 Task: Create a due date automation trigger when advanced on, on the tuesday of the week before a card is due add content with a name not ending with resume at 11:00 AM.
Action: Mouse moved to (1045, 553)
Screenshot: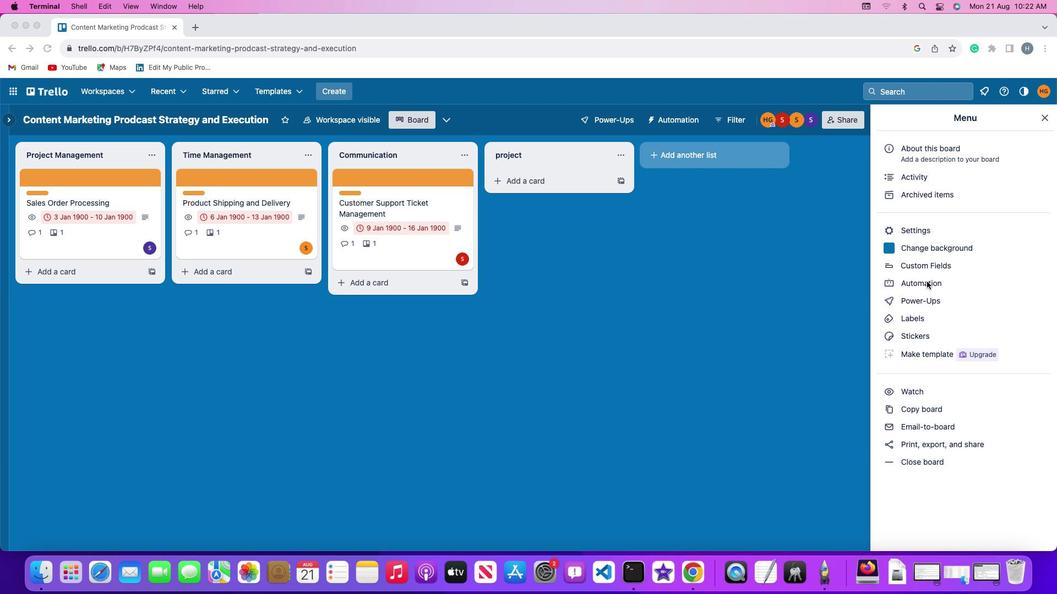 
Action: Mouse pressed left at (1045, 553)
Screenshot: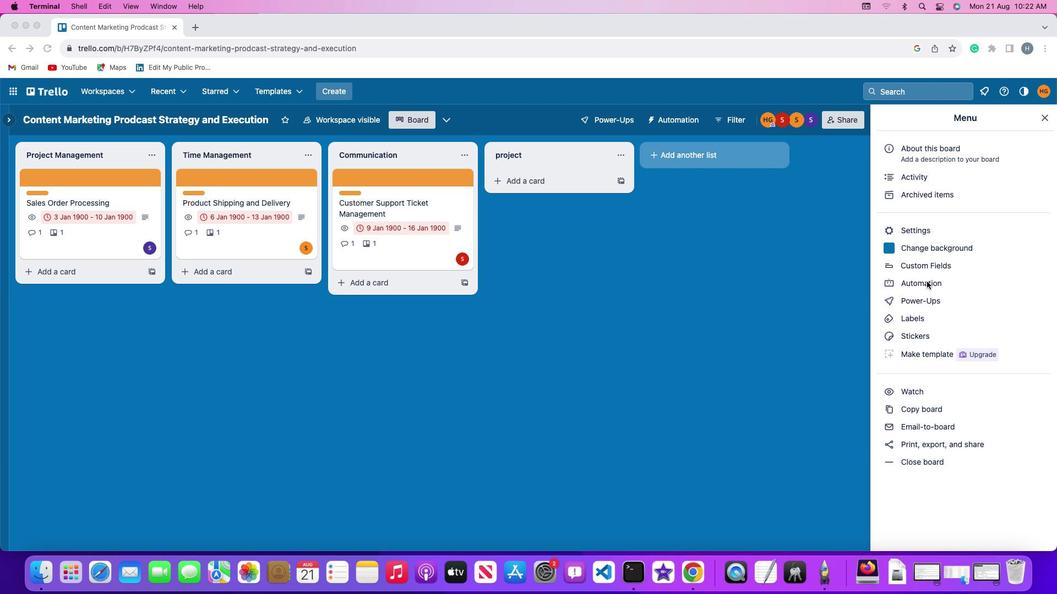 
Action: Mouse pressed left at (1045, 553)
Screenshot: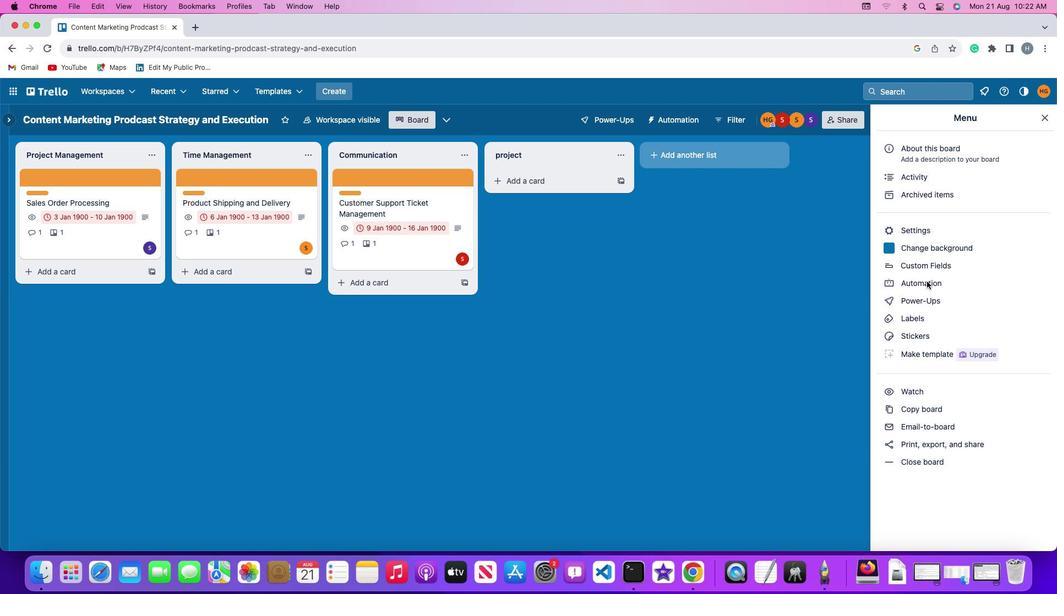 
Action: Mouse moved to (58, 566)
Screenshot: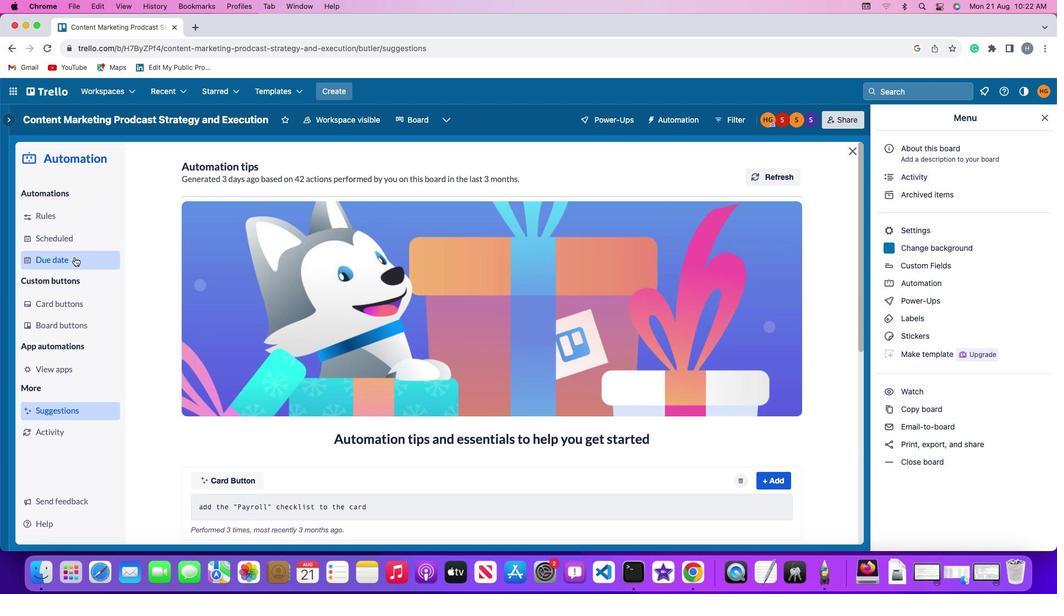 
Action: Mouse pressed left at (58, 566)
Screenshot: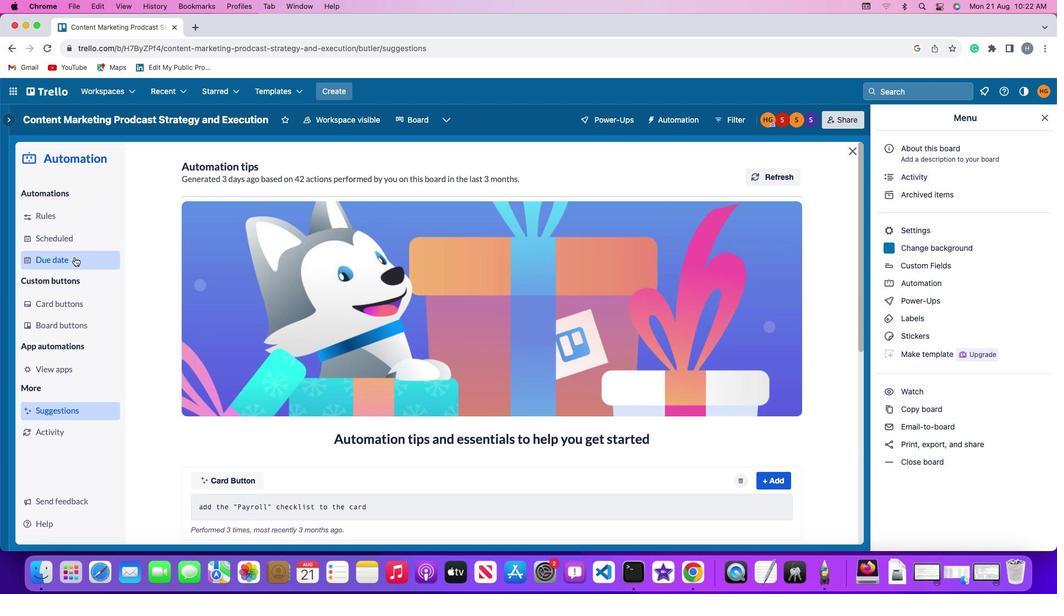 
Action: Mouse moved to (844, 613)
Screenshot: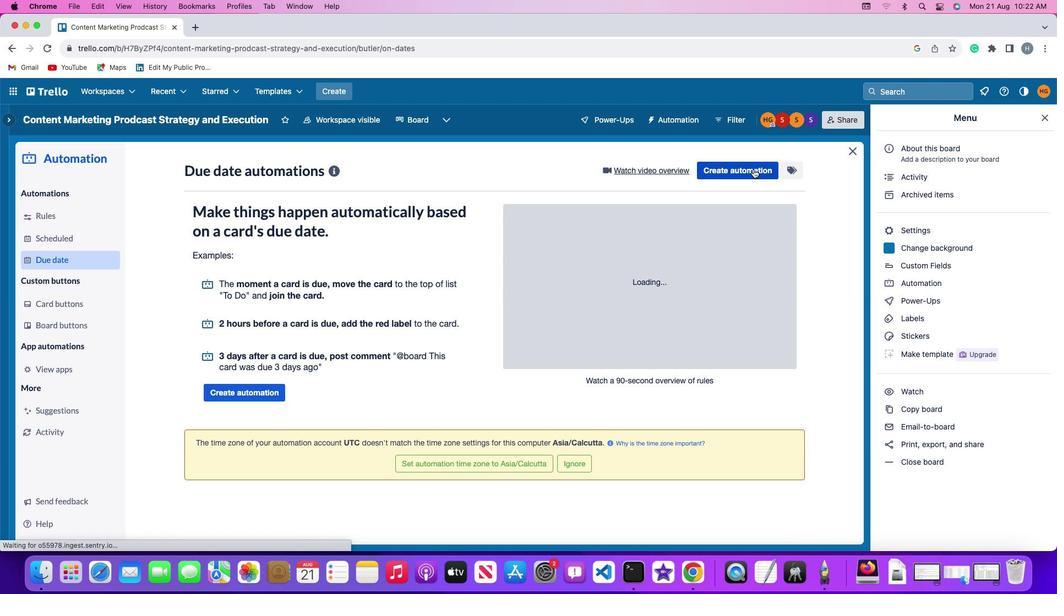 
Action: Mouse pressed left at (844, 613)
Screenshot: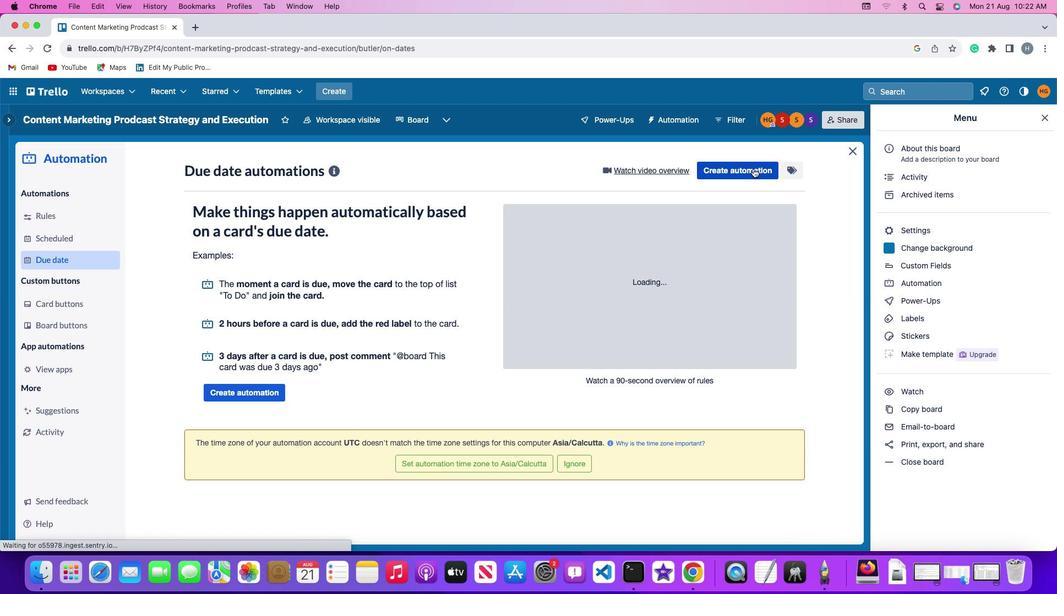 
Action: Mouse moved to (221, 556)
Screenshot: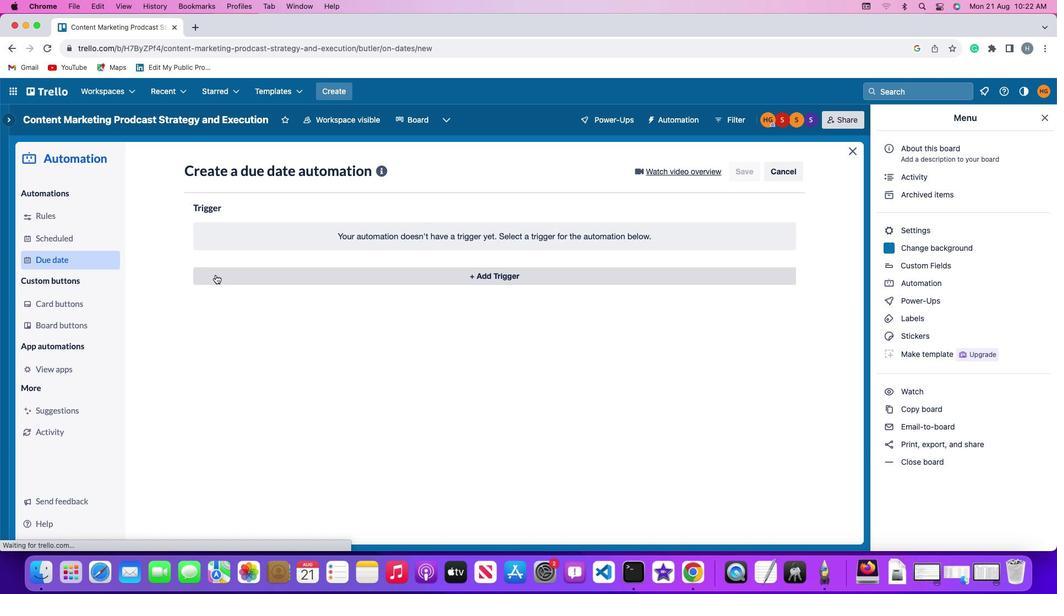 
Action: Mouse pressed left at (221, 556)
Screenshot: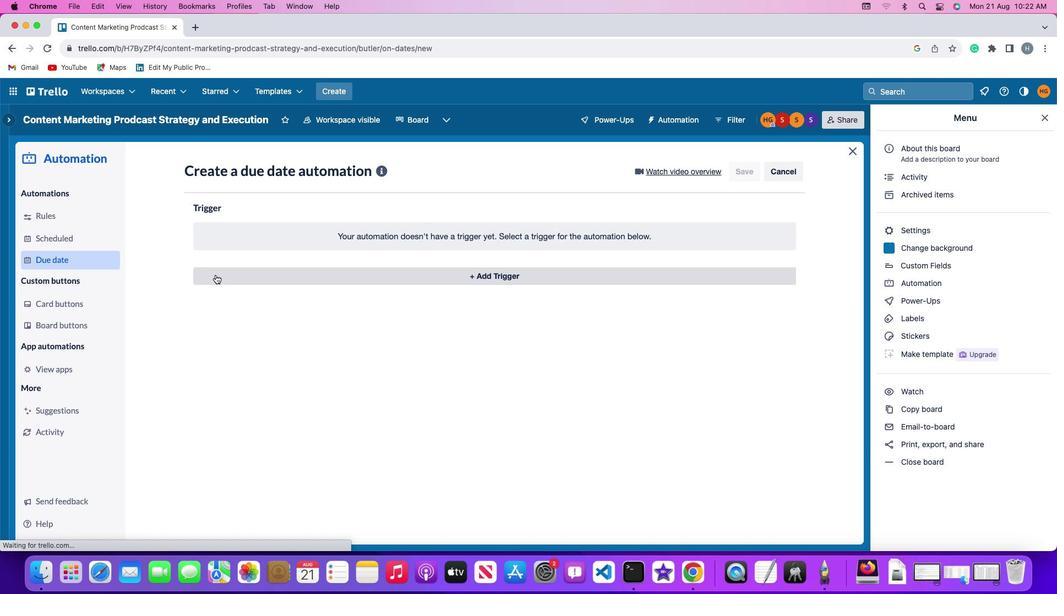 
Action: Mouse moved to (246, 443)
Screenshot: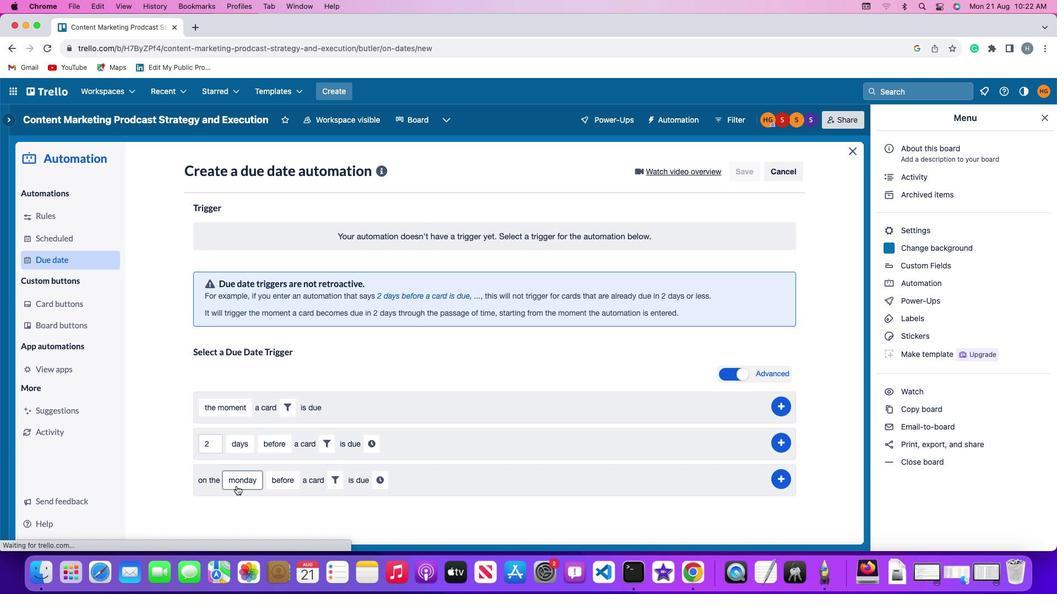 
Action: Mouse pressed left at (246, 443)
Screenshot: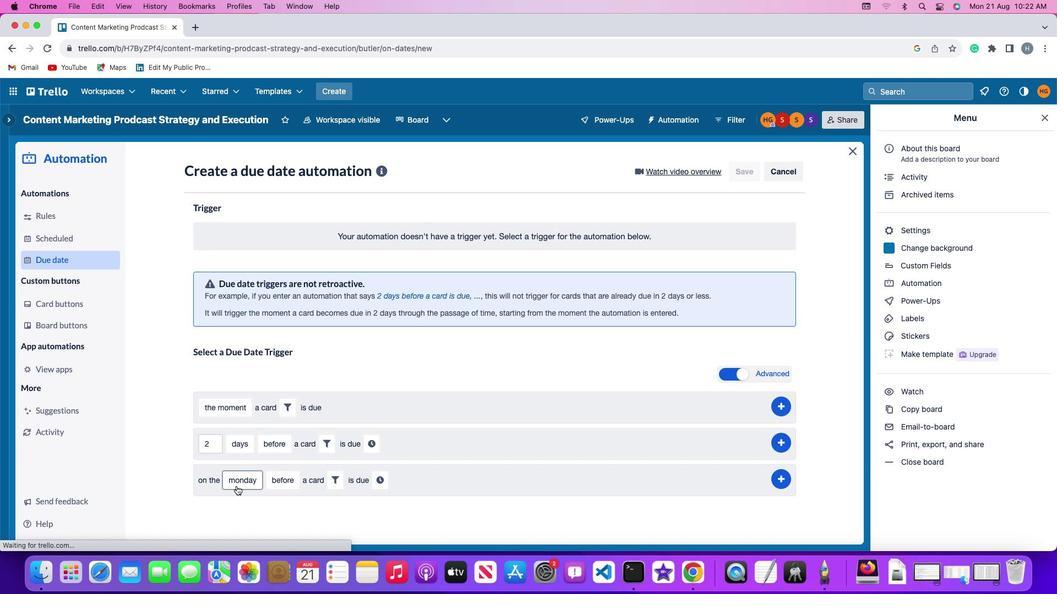 
Action: Mouse moved to (266, 515)
Screenshot: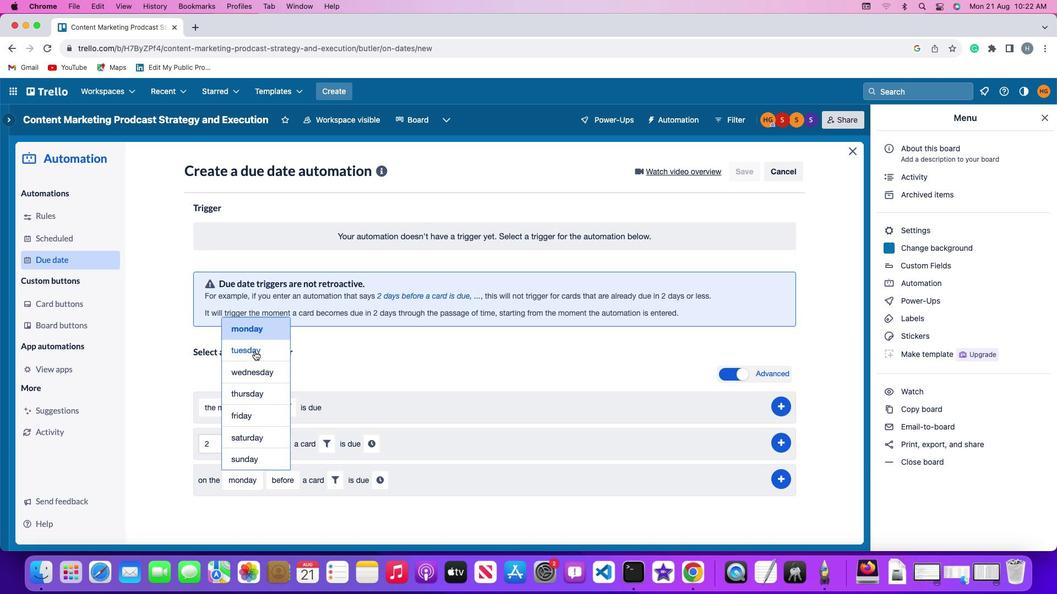 
Action: Mouse pressed left at (266, 515)
Screenshot: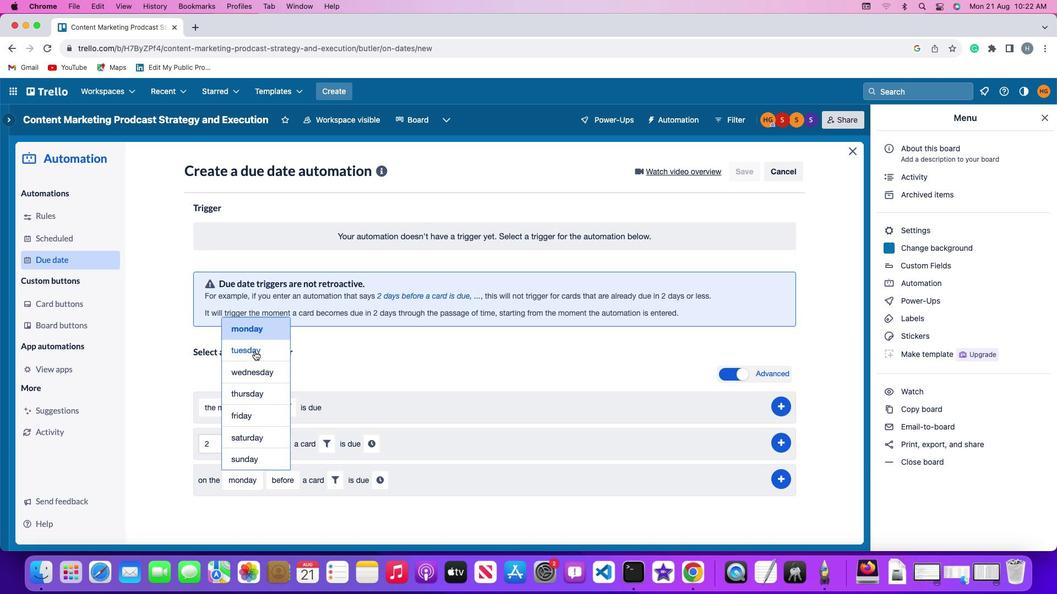 
Action: Mouse moved to (286, 449)
Screenshot: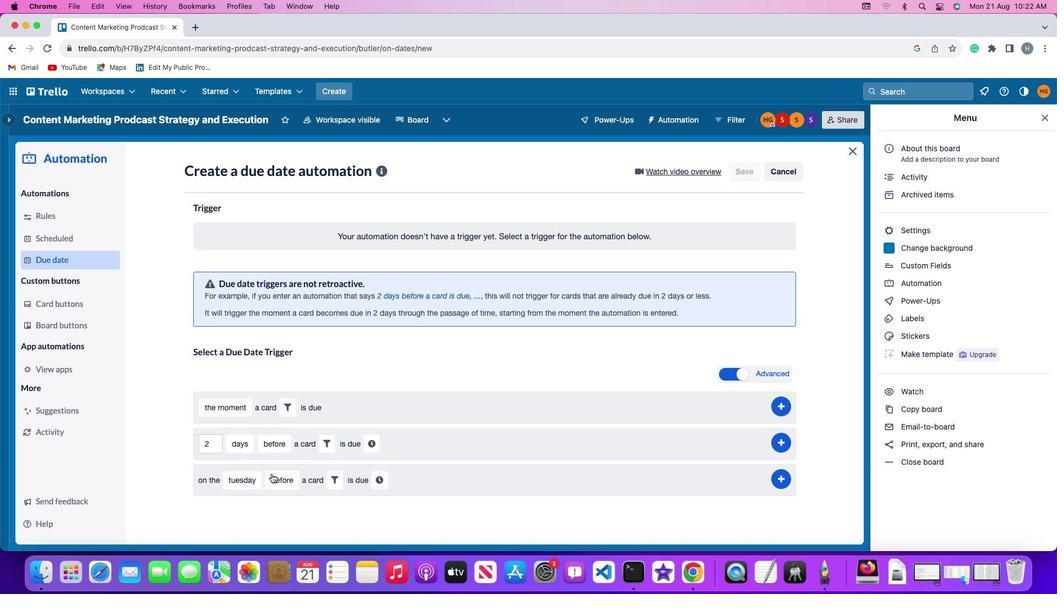 
Action: Mouse pressed left at (286, 449)
Screenshot: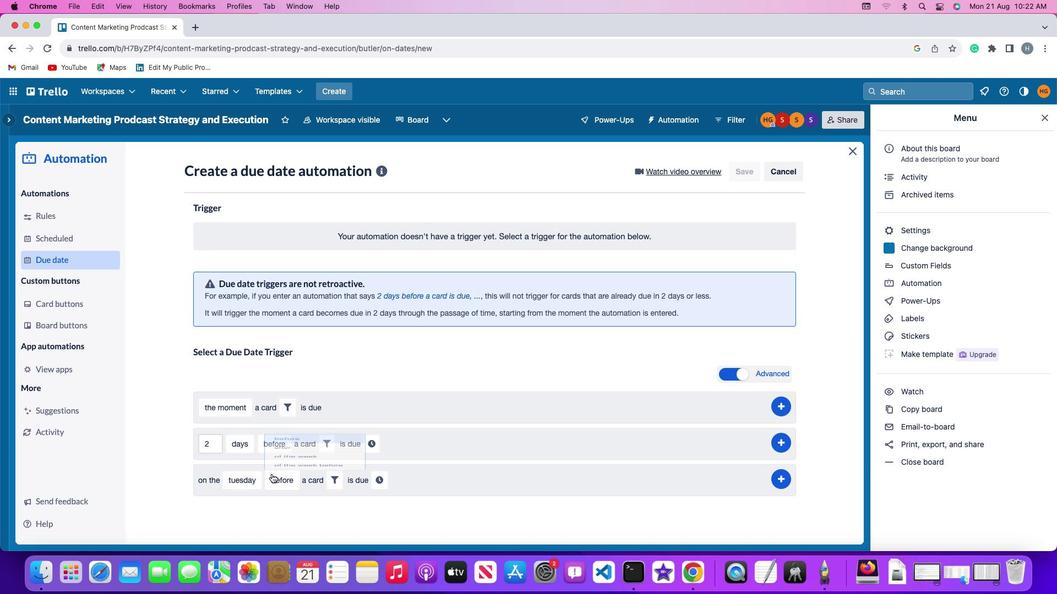 
Action: Mouse moved to (291, 455)
Screenshot: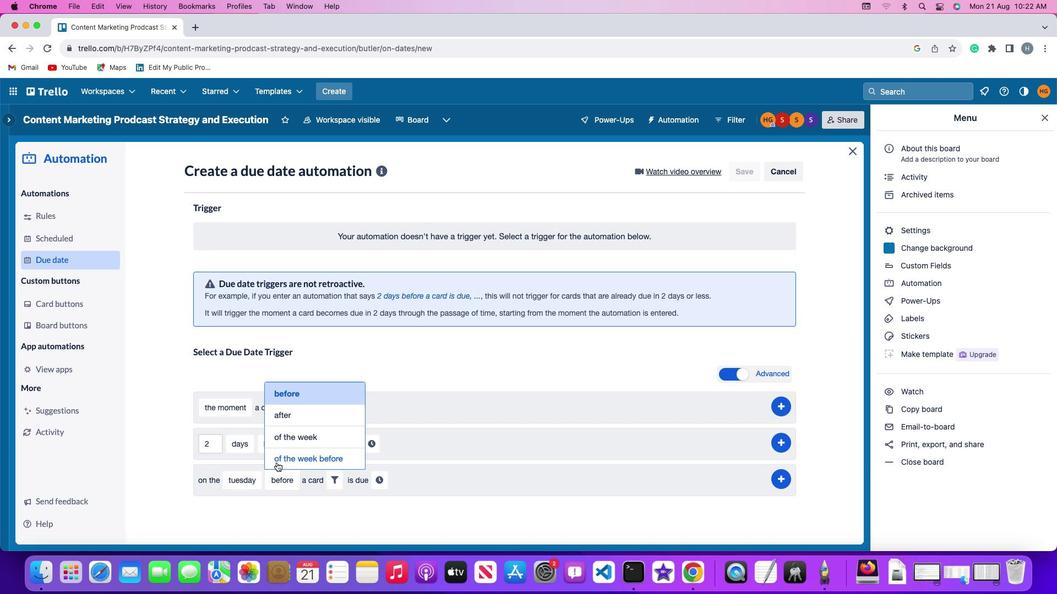 
Action: Mouse pressed left at (291, 455)
Screenshot: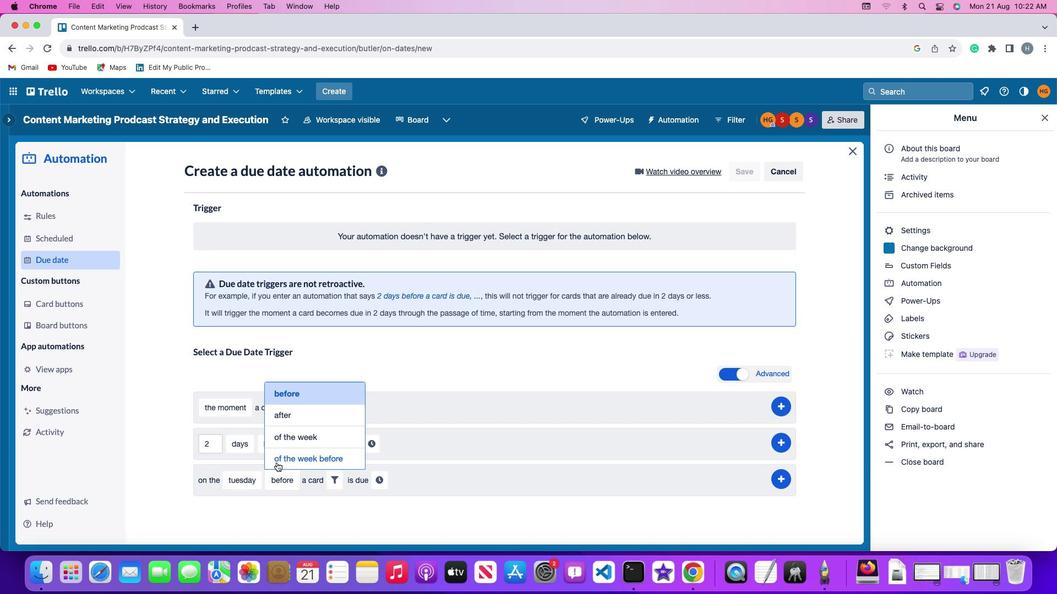 
Action: Mouse moved to (404, 446)
Screenshot: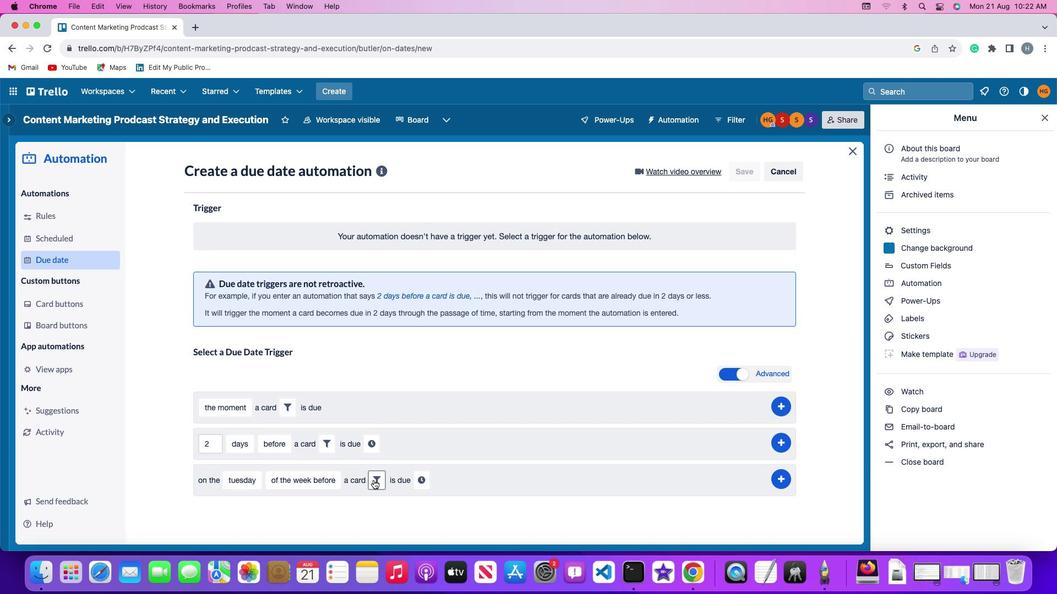 
Action: Mouse pressed left at (404, 446)
Screenshot: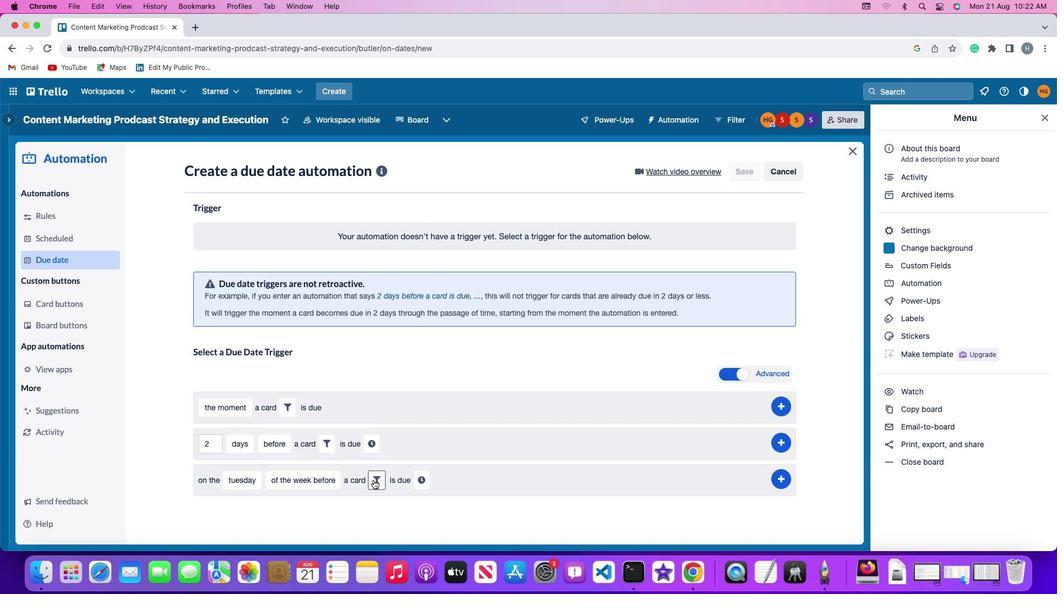 
Action: Mouse moved to (572, 427)
Screenshot: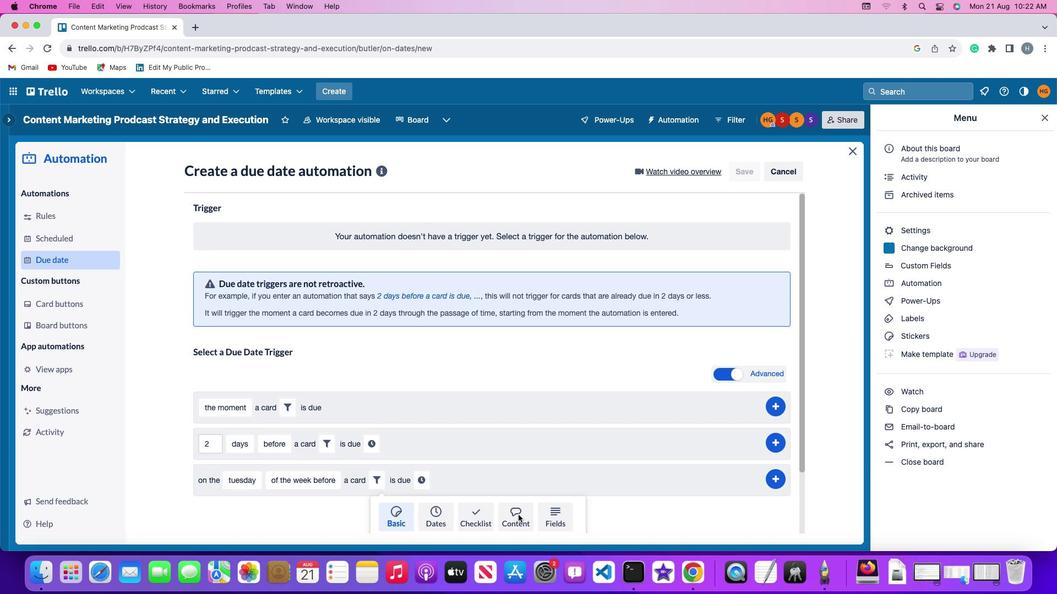 
Action: Mouse pressed left at (572, 427)
Screenshot: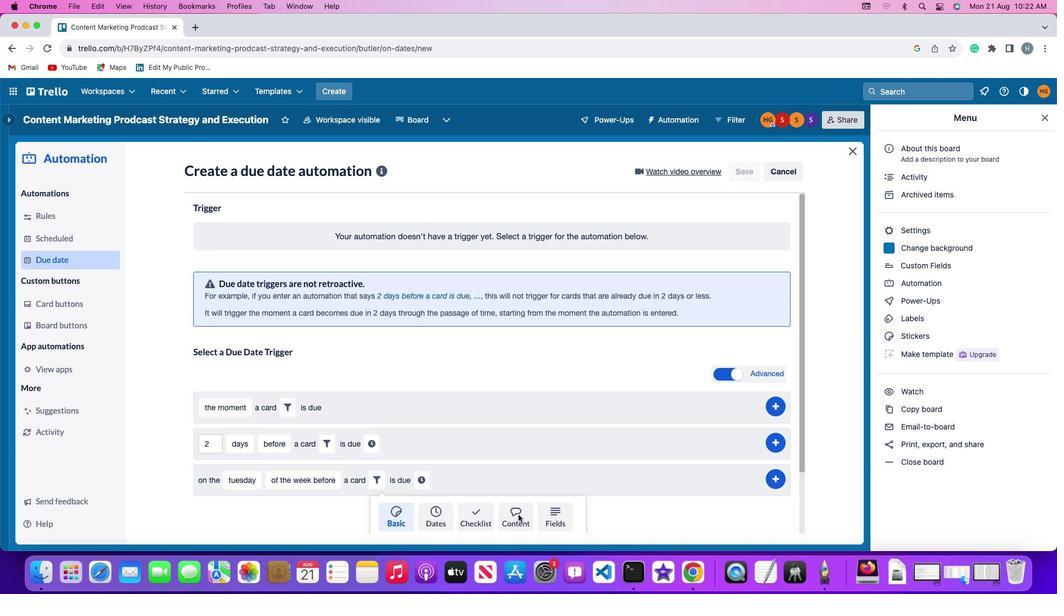 
Action: Mouse moved to (346, 424)
Screenshot: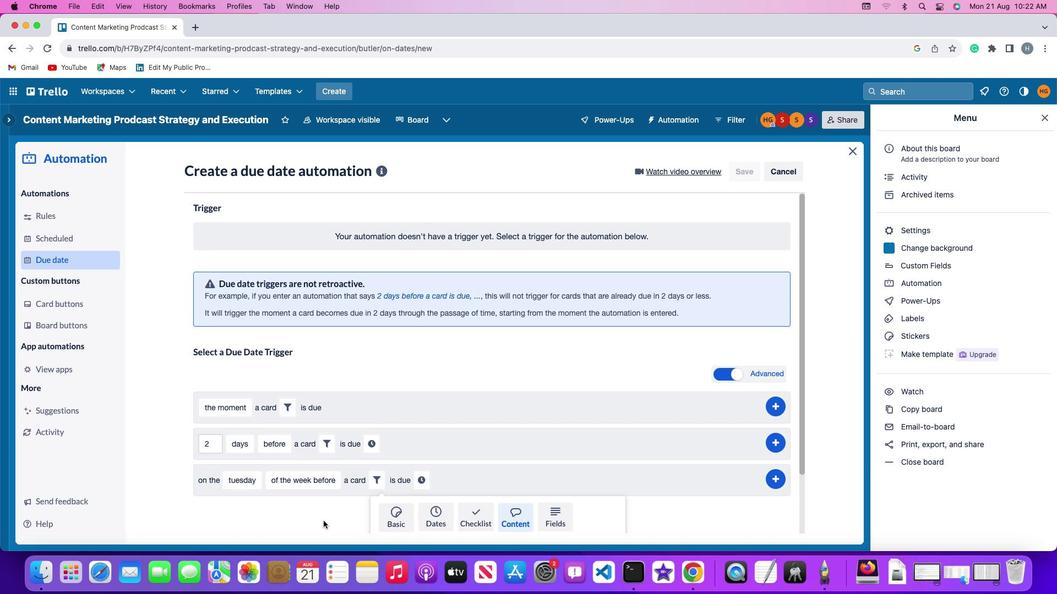
Action: Mouse scrolled (346, 424) with delta (-28, 704)
Screenshot: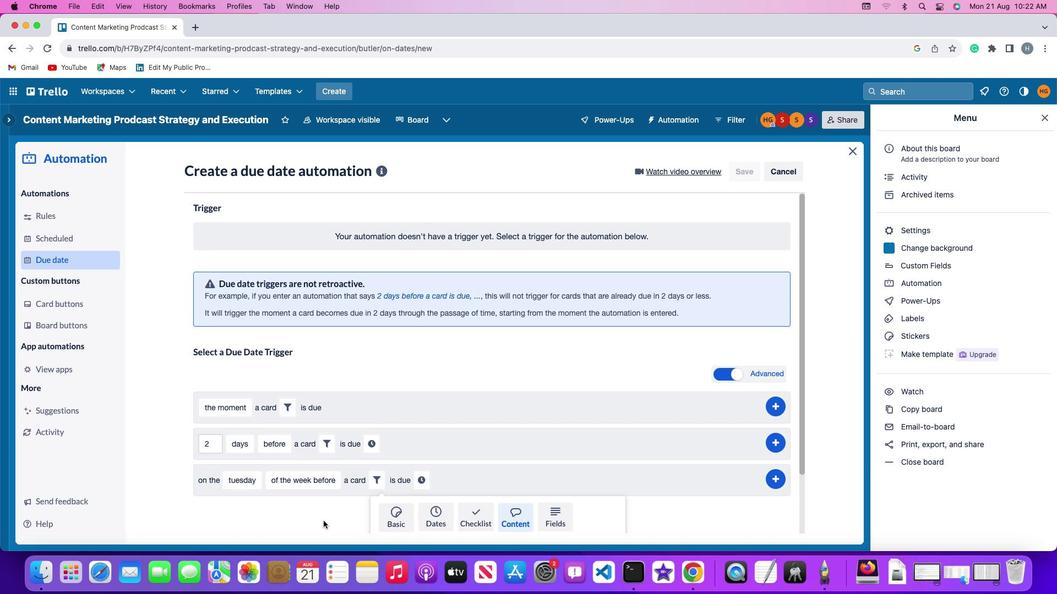 
Action: Mouse scrolled (346, 424) with delta (-28, 704)
Screenshot: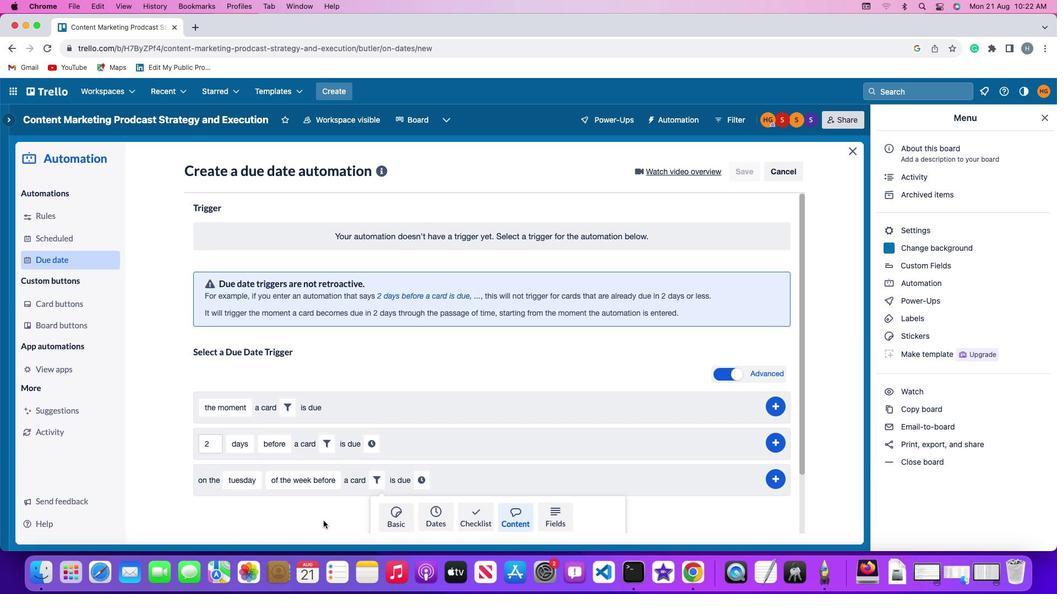 
Action: Mouse scrolled (346, 424) with delta (-28, 705)
Screenshot: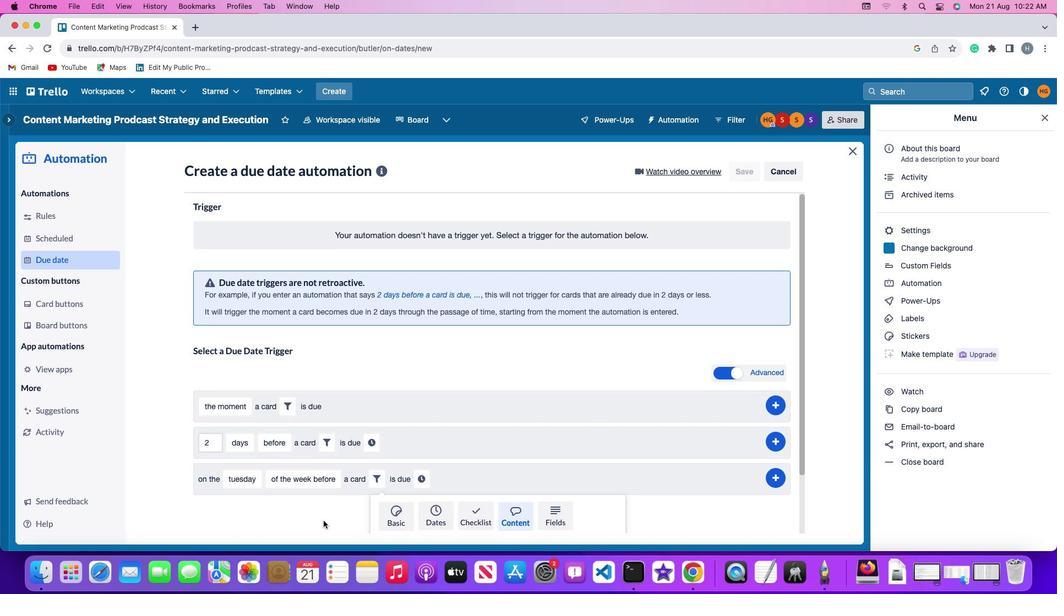
Action: Mouse scrolled (346, 424) with delta (-28, 705)
Screenshot: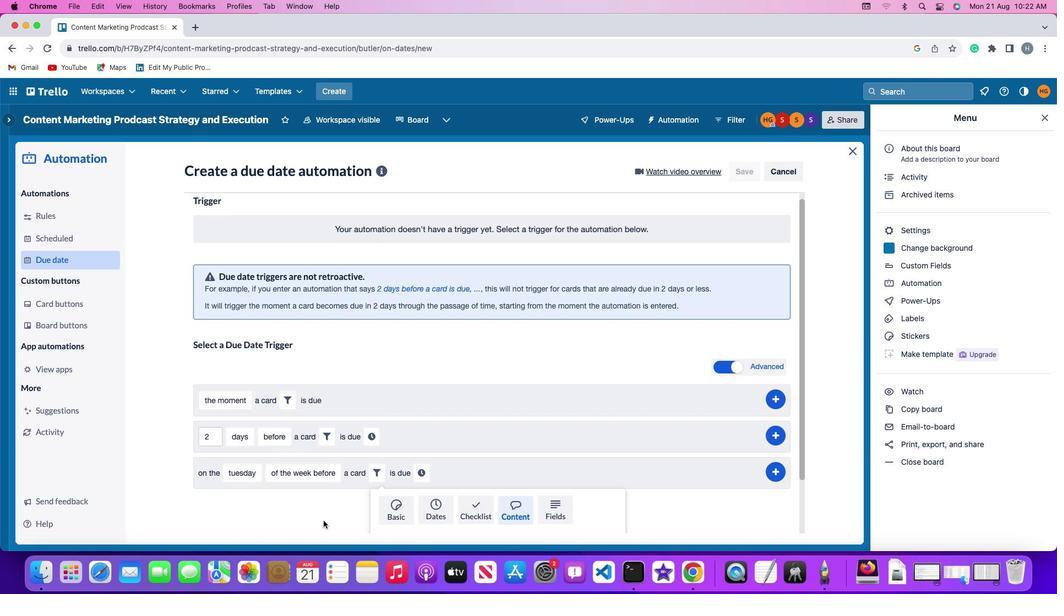 
Action: Mouse moved to (451, 445)
Screenshot: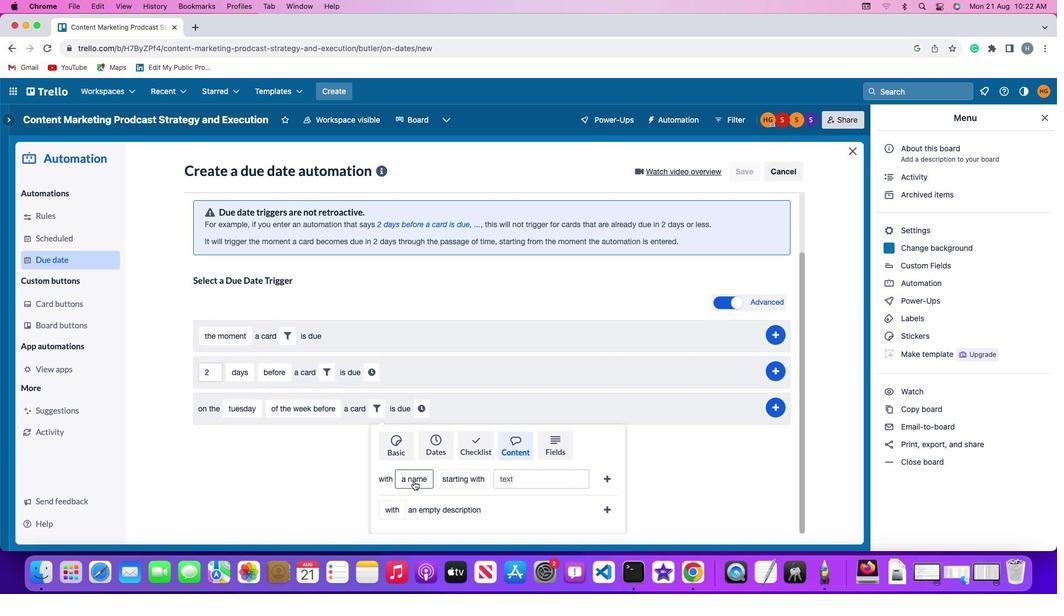 
Action: Mouse pressed left at (451, 445)
Screenshot: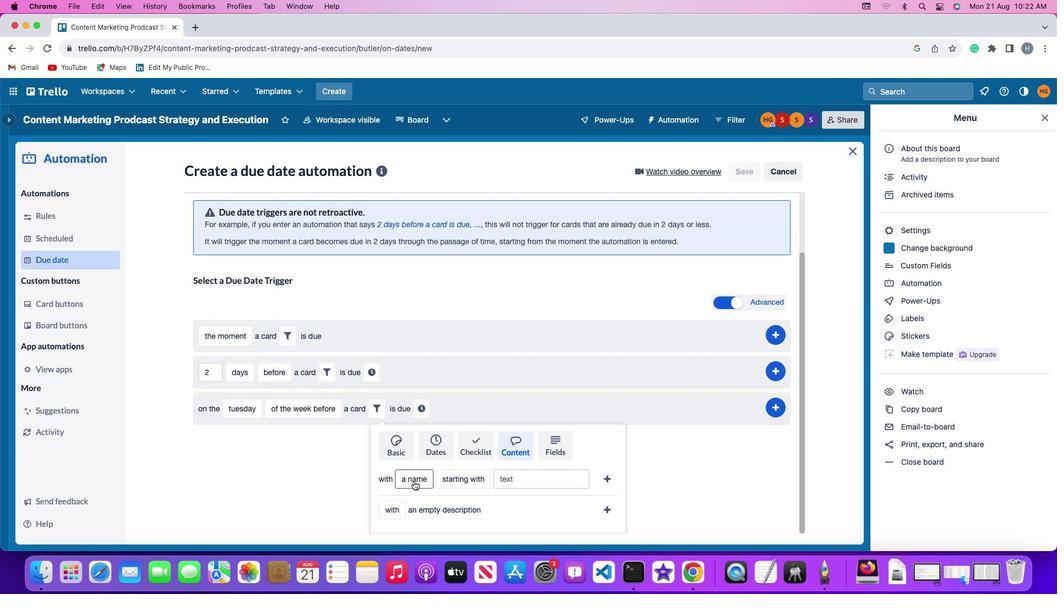 
Action: Mouse moved to (472, 480)
Screenshot: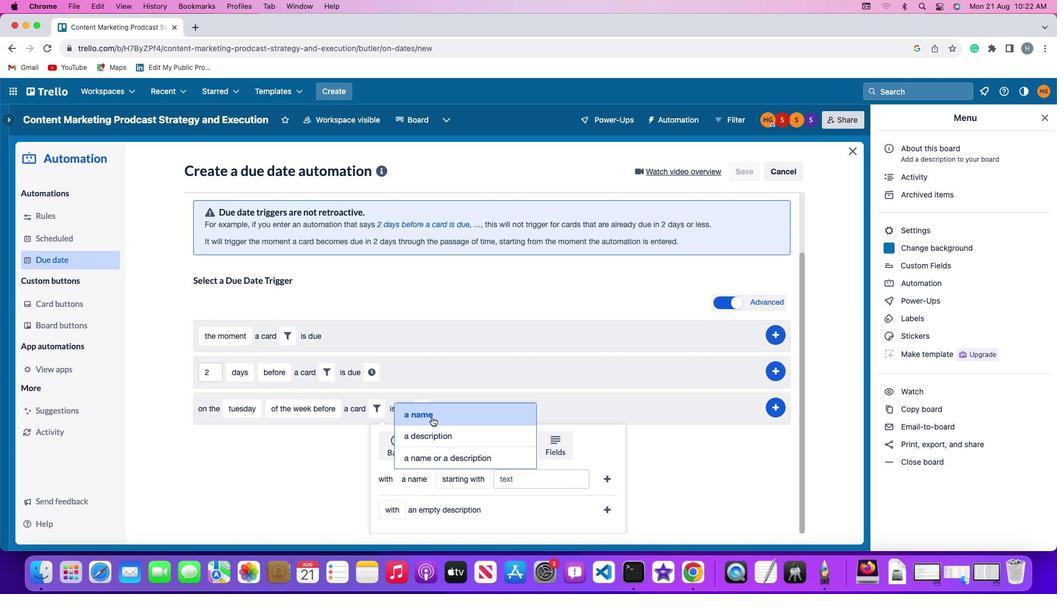 
Action: Mouse pressed left at (472, 480)
Screenshot: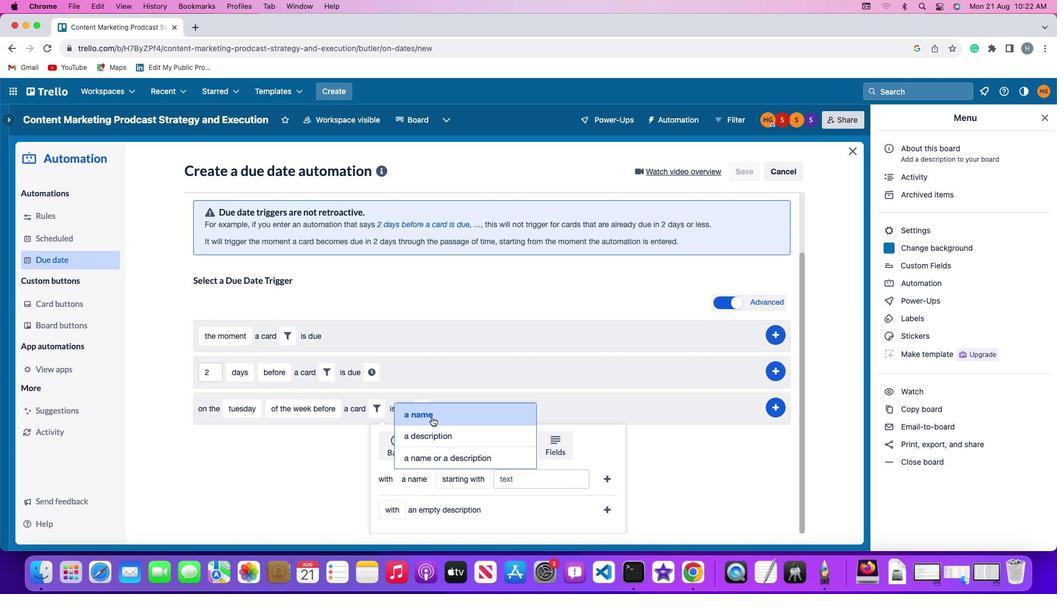 
Action: Mouse moved to (512, 448)
Screenshot: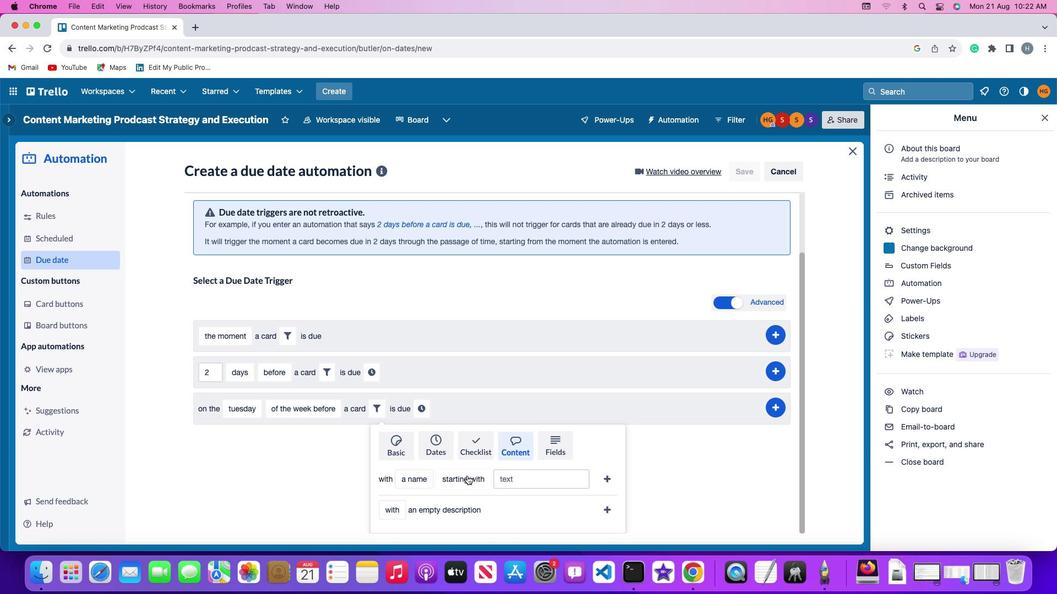 
Action: Mouse pressed left at (512, 448)
Screenshot: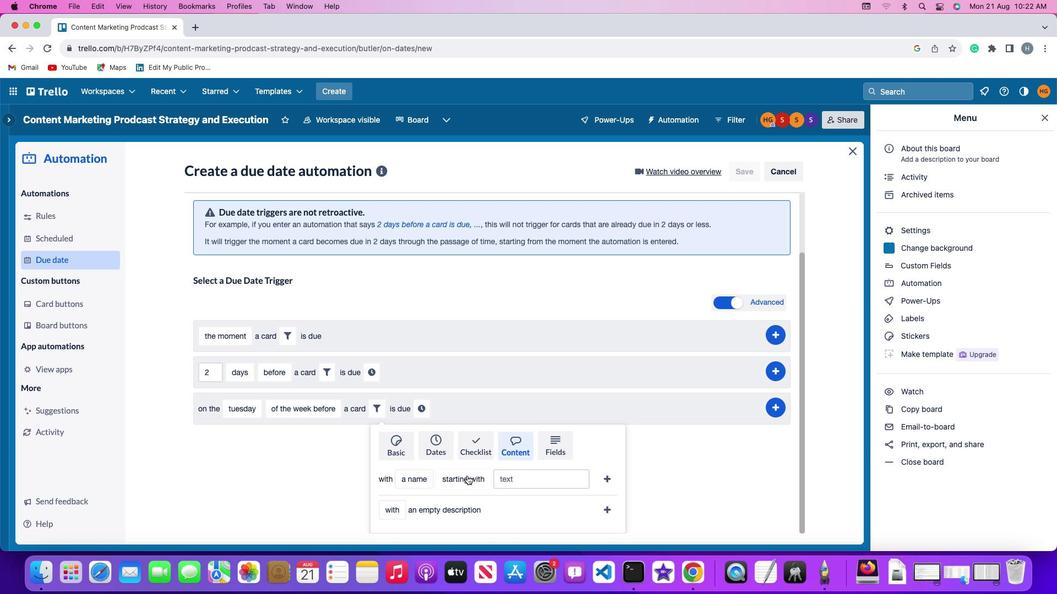 
Action: Mouse moved to (519, 472)
Screenshot: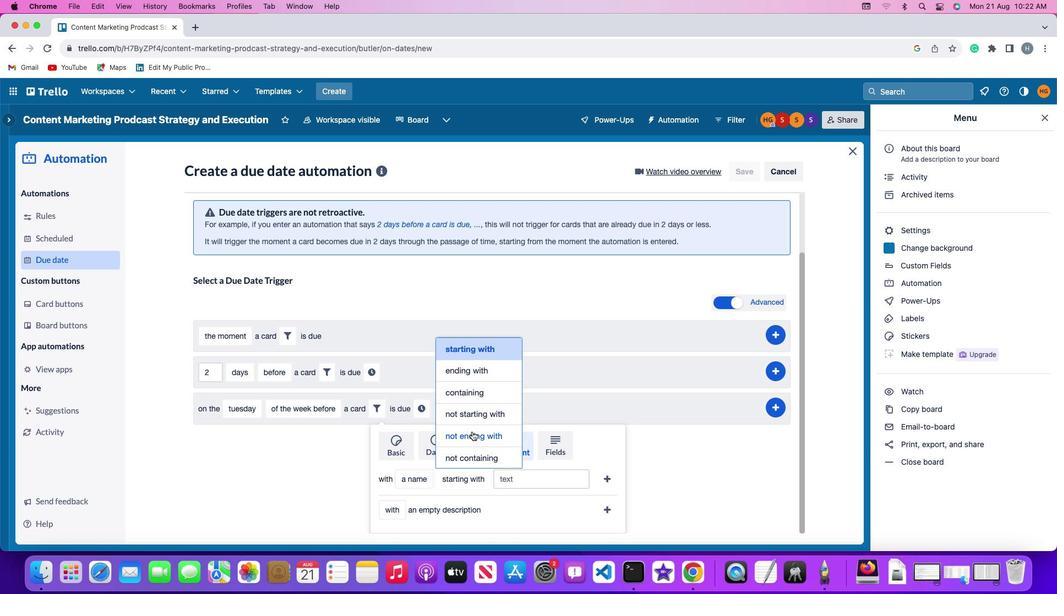 
Action: Mouse pressed left at (519, 472)
Screenshot: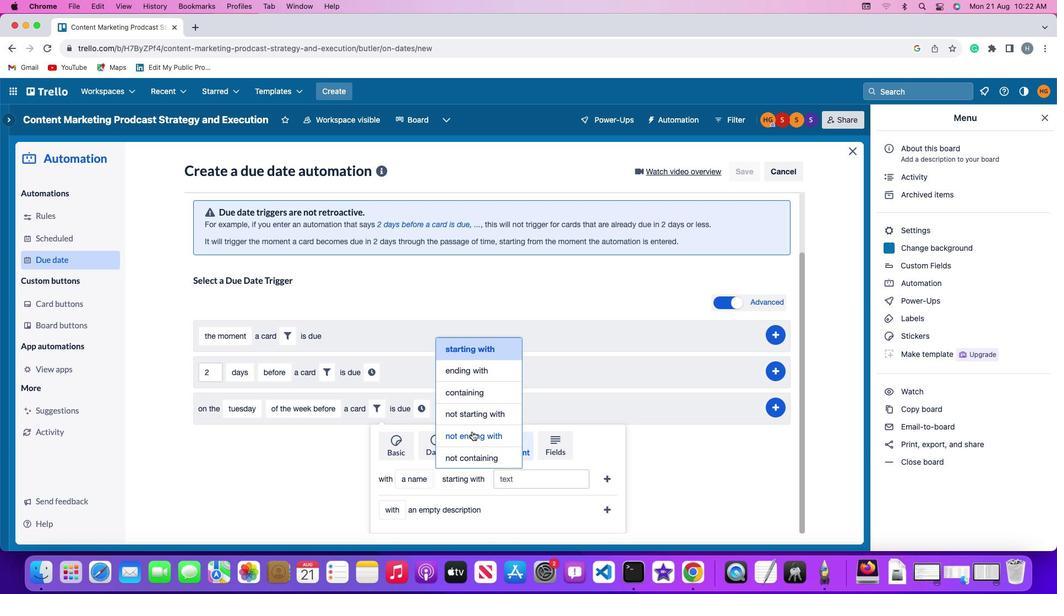 
Action: Mouse moved to (585, 446)
Screenshot: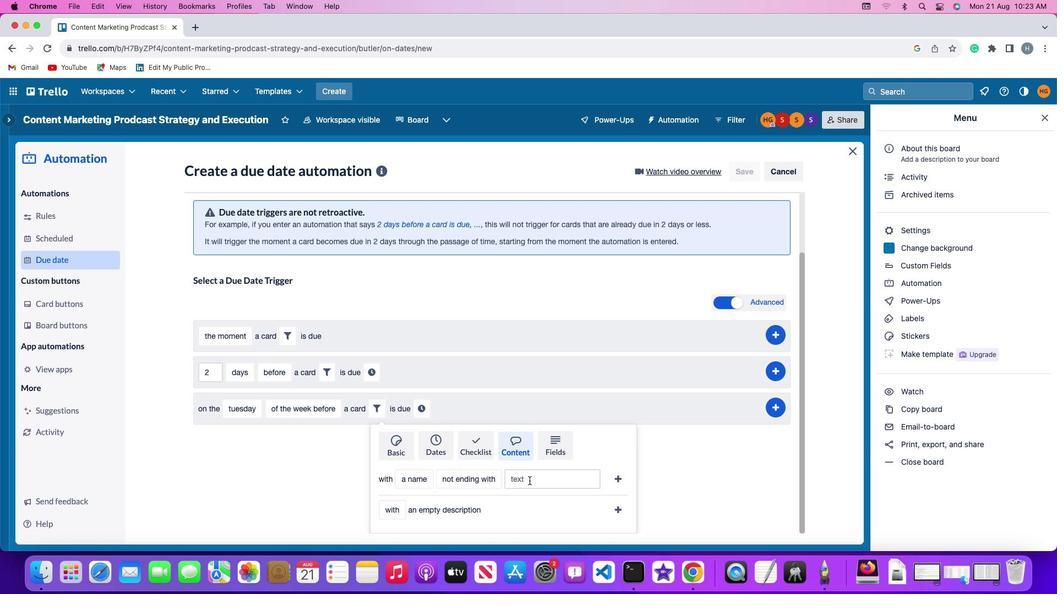 
Action: Mouse pressed left at (585, 446)
Screenshot: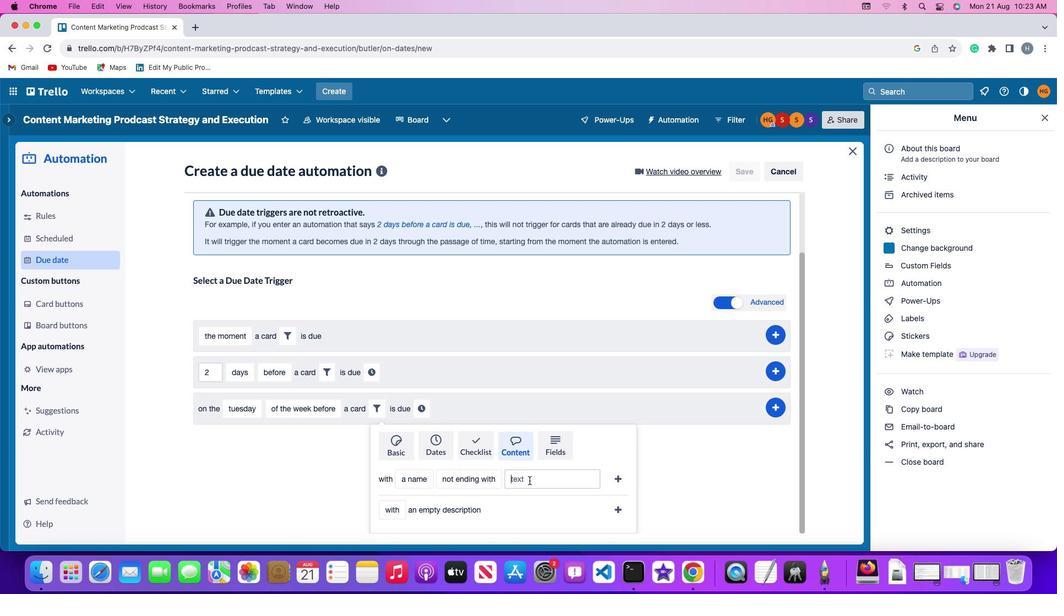 
Action: Key pressed 'r''e''s''u''m''e'
Screenshot: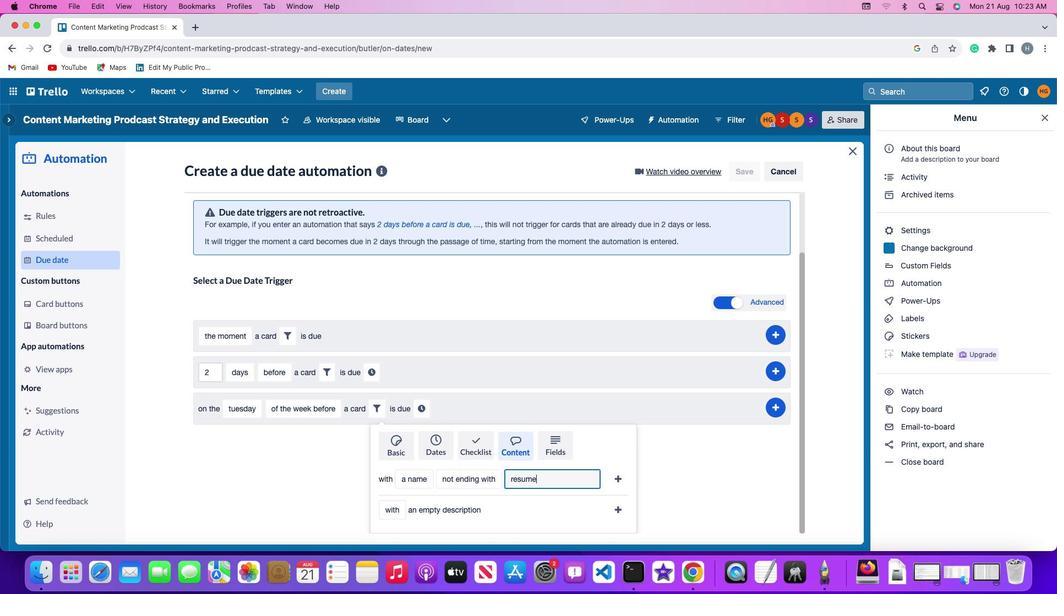 
Action: Mouse moved to (687, 446)
Screenshot: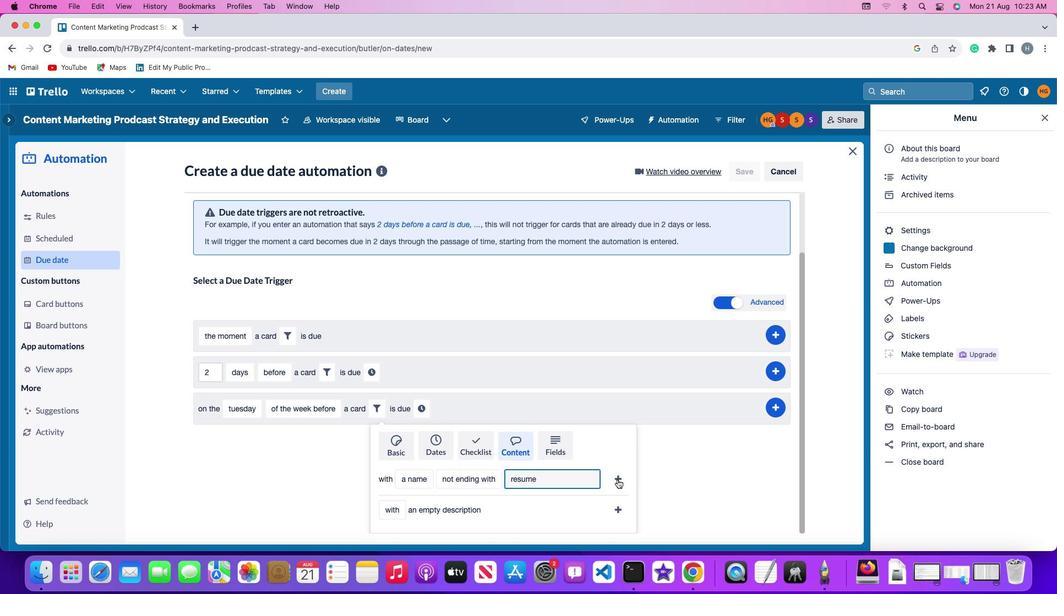 
Action: Mouse pressed left at (687, 446)
Screenshot: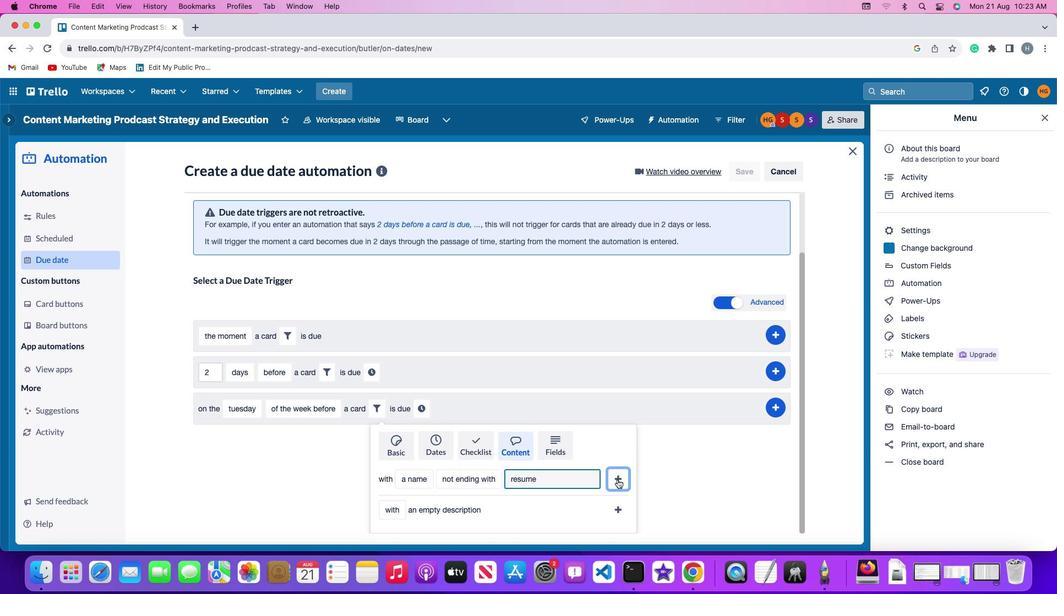 
Action: Mouse moved to (647, 448)
Screenshot: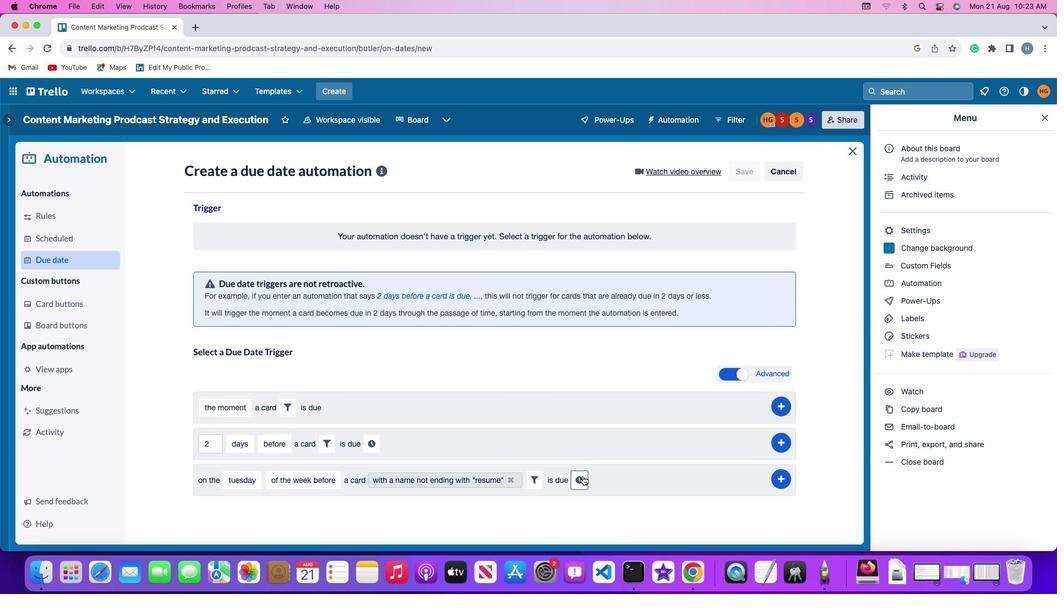 
Action: Mouse pressed left at (647, 448)
Screenshot: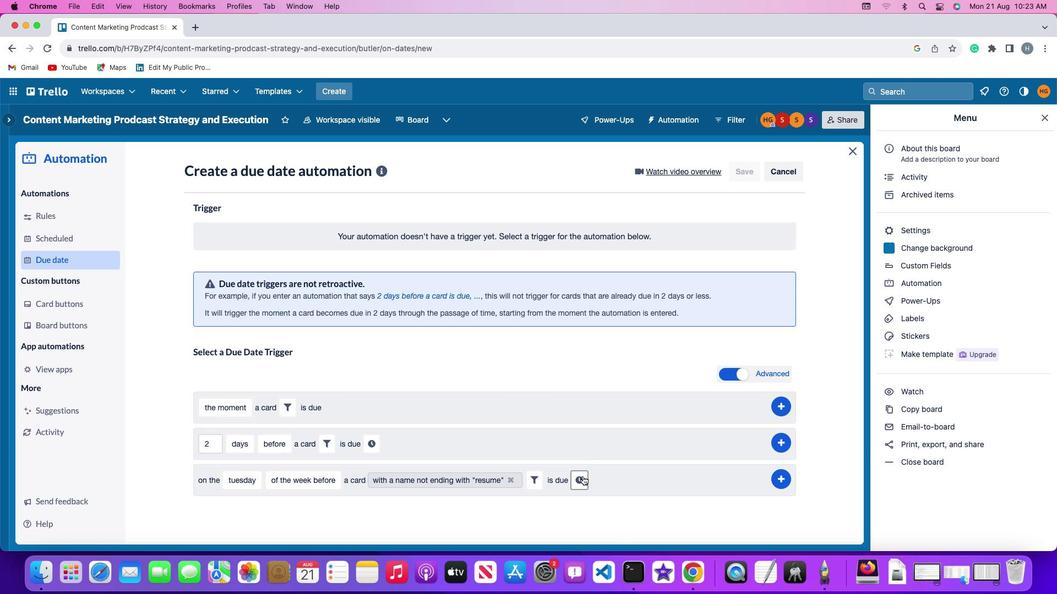 
Action: Mouse moved to (677, 444)
Screenshot: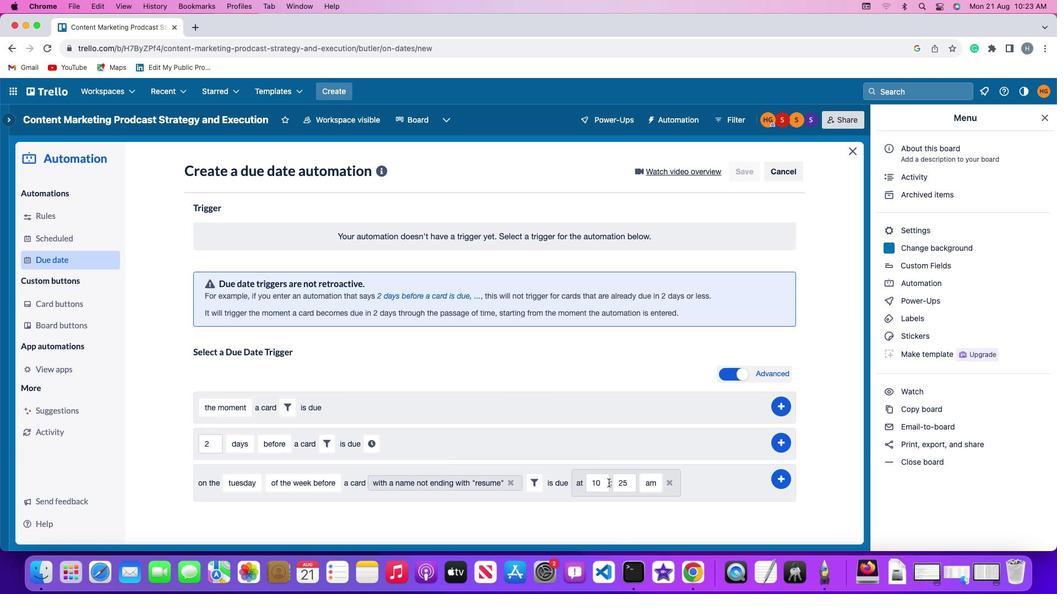 
Action: Mouse pressed left at (677, 444)
Screenshot: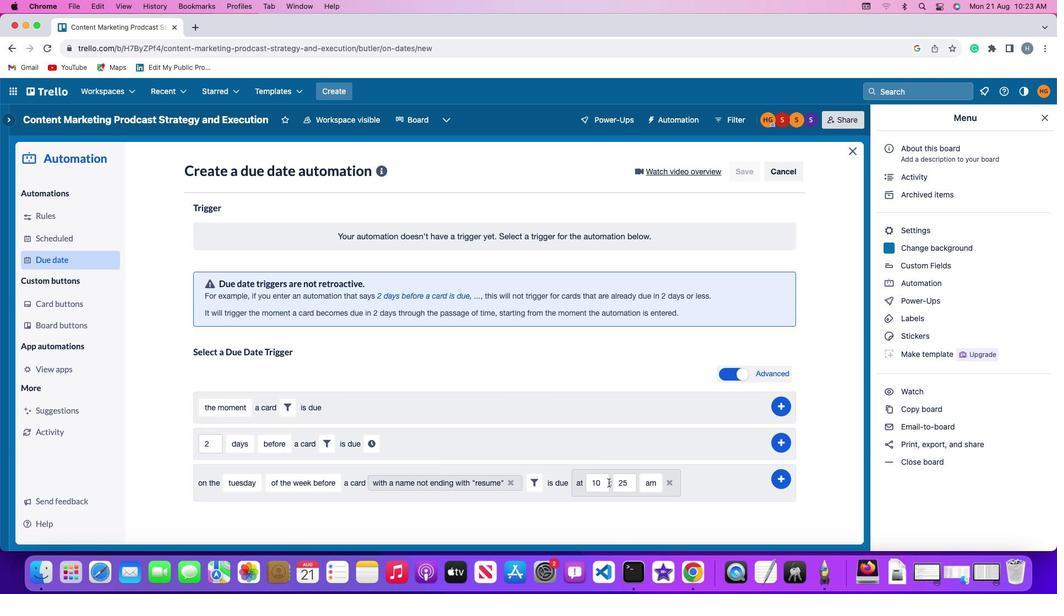 
Action: Mouse moved to (676, 445)
Screenshot: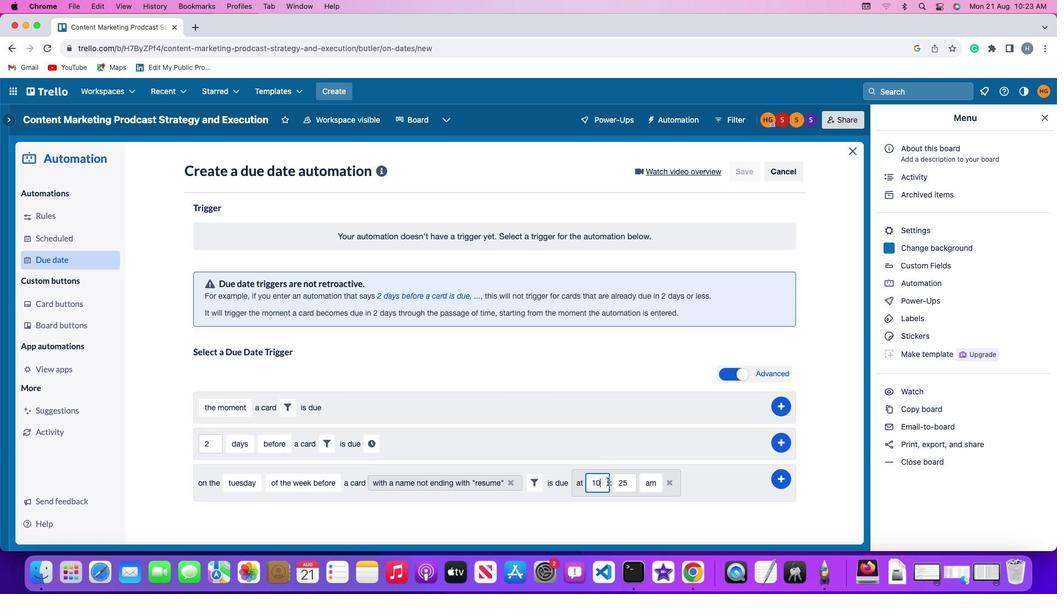 
Action: Key pressed Key.backspace'1'
Screenshot: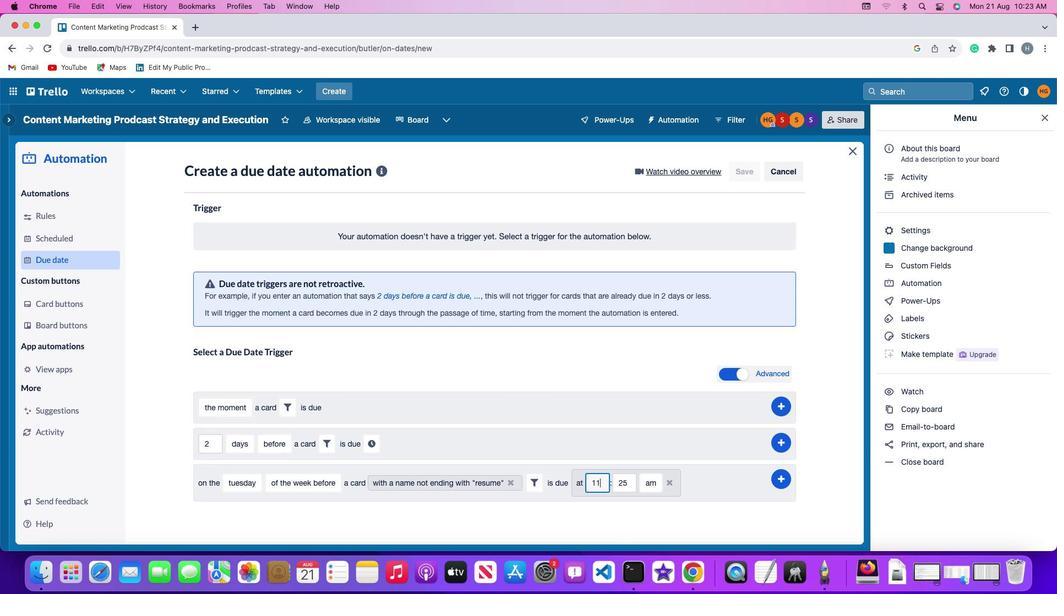 
Action: Mouse moved to (704, 445)
Screenshot: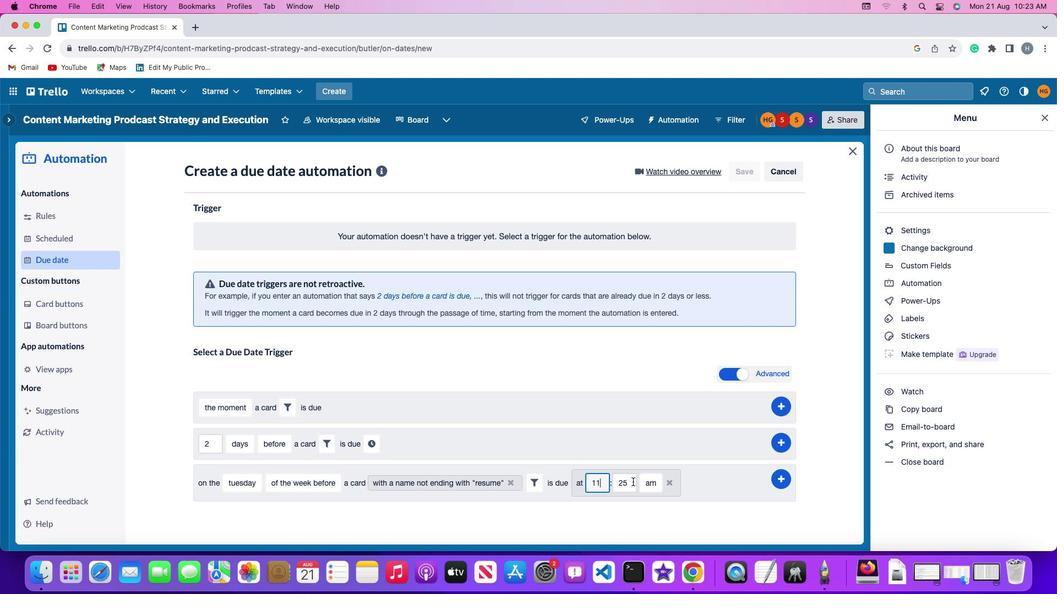 
Action: Mouse pressed left at (704, 445)
Screenshot: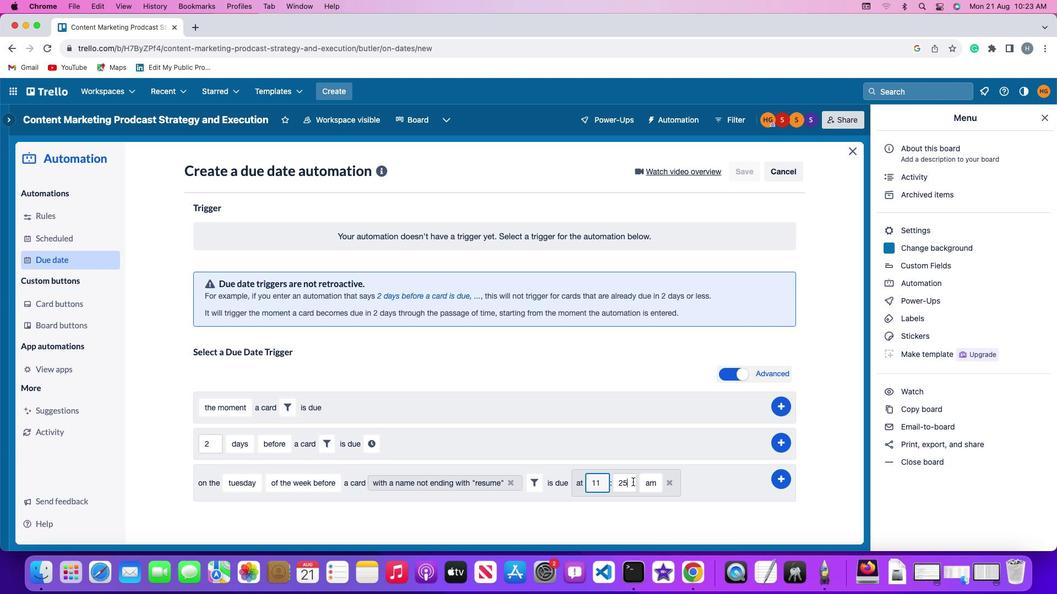 
Action: Key pressed Key.backspaceKey.backspaceKey.backspace'0''0'
Screenshot: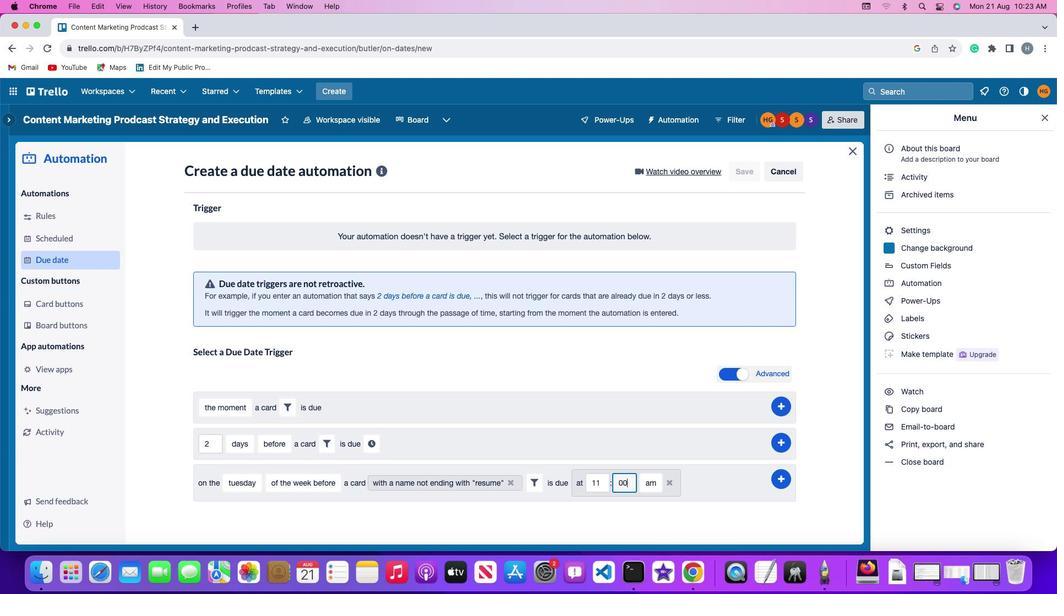 
Action: Mouse moved to (722, 443)
Screenshot: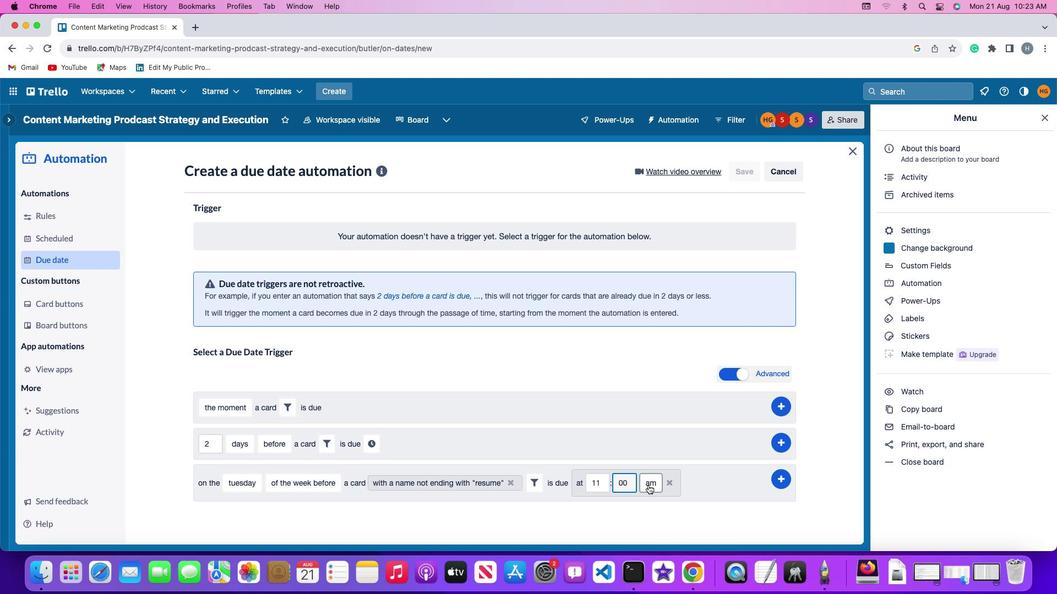 
Action: Mouse pressed left at (722, 443)
Screenshot: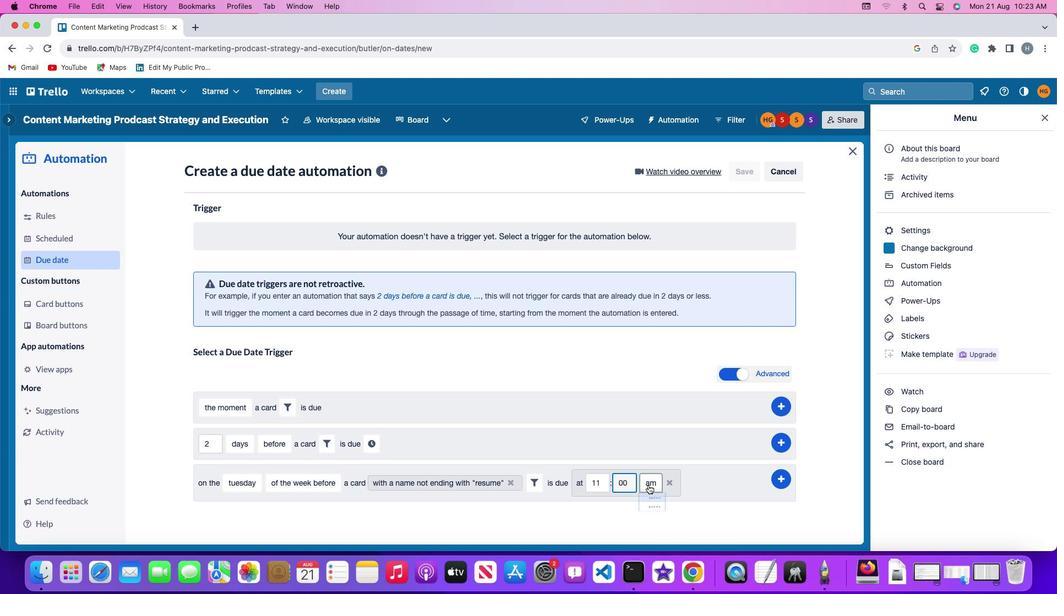 
Action: Mouse moved to (727, 432)
Screenshot: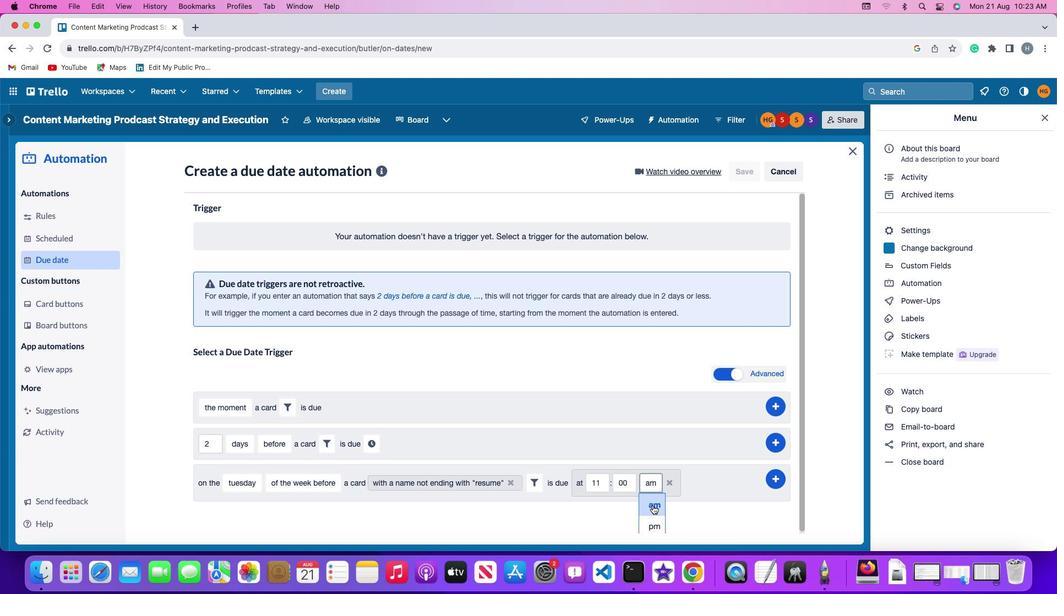 
Action: Mouse pressed left at (727, 432)
Screenshot: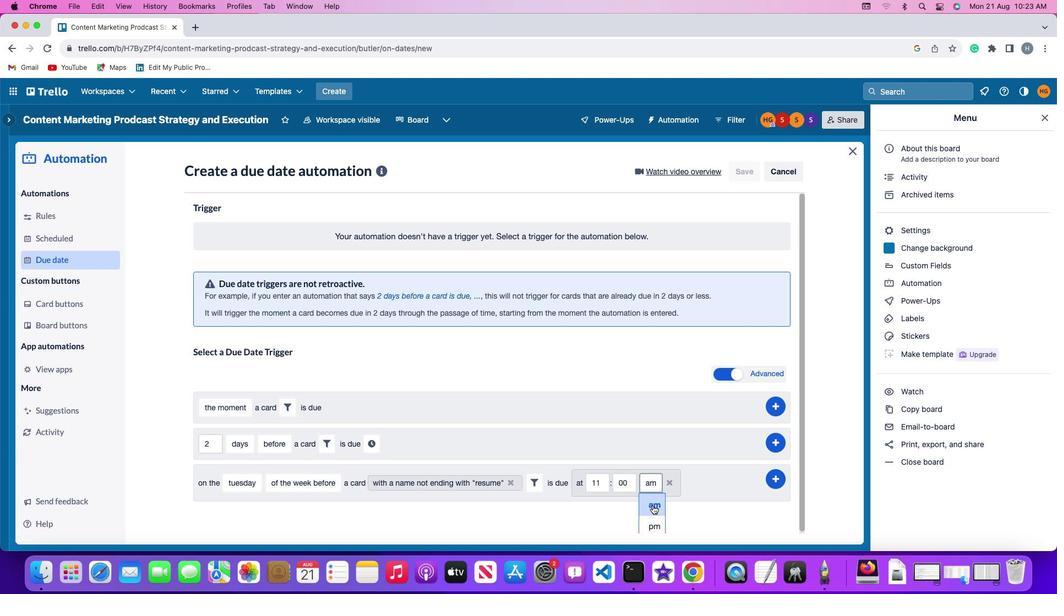 
Action: Mouse moved to (877, 448)
Screenshot: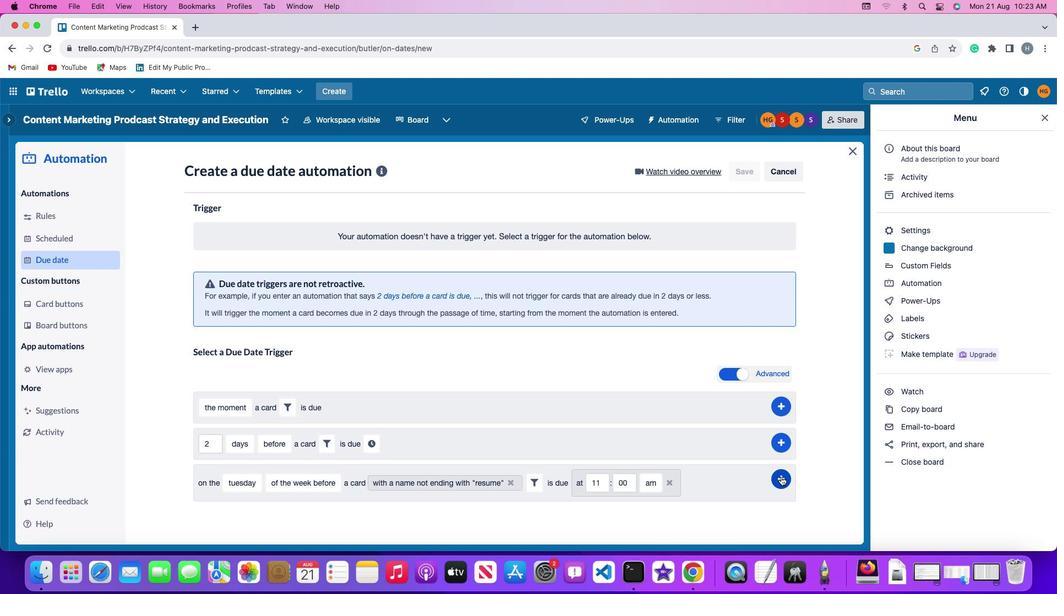 
Action: Mouse pressed left at (877, 448)
Screenshot: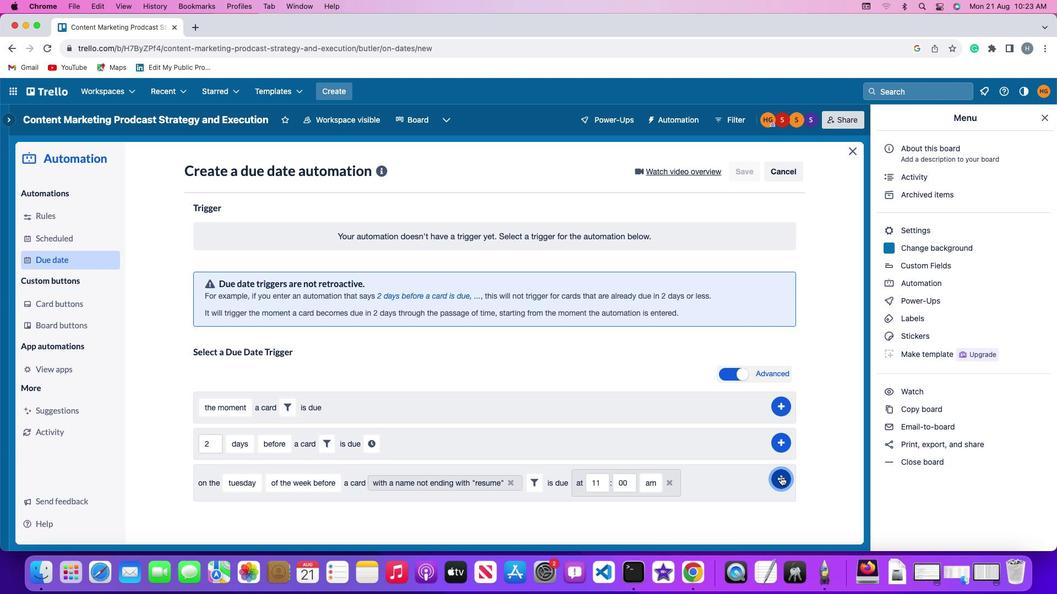 
Action: Mouse moved to (940, 515)
Screenshot: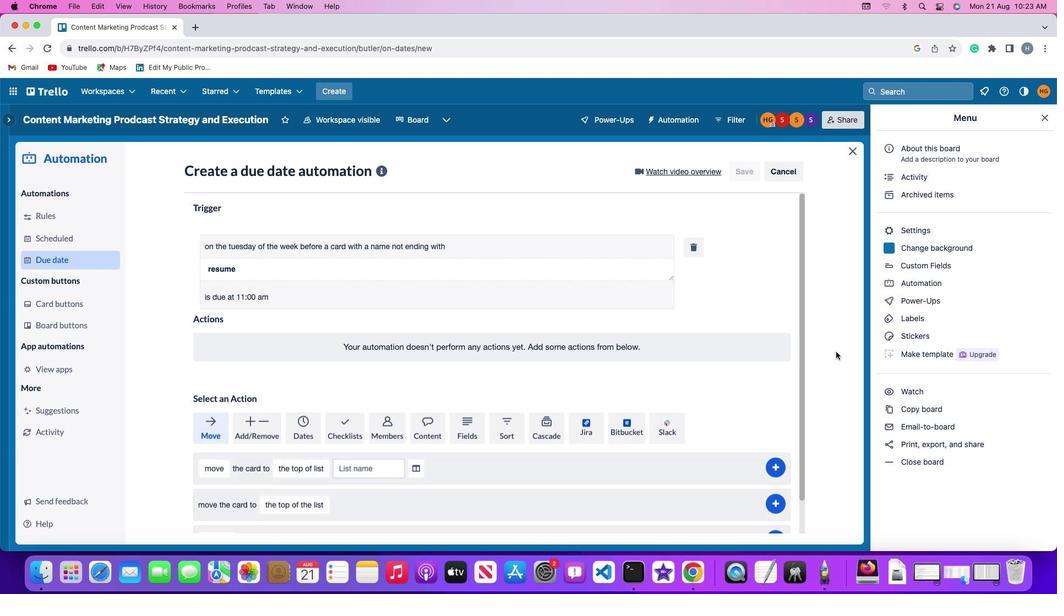 
